 Task: Find connections with filter location Savelugu with filter topic #automotivewith filter profile language Potuguese with filter current company Board International with filter school Government High School - India with filter industry Horticulture with filter service category UX Research with filter keywords title Vice President of Operations
Action: Mouse moved to (152, 231)
Screenshot: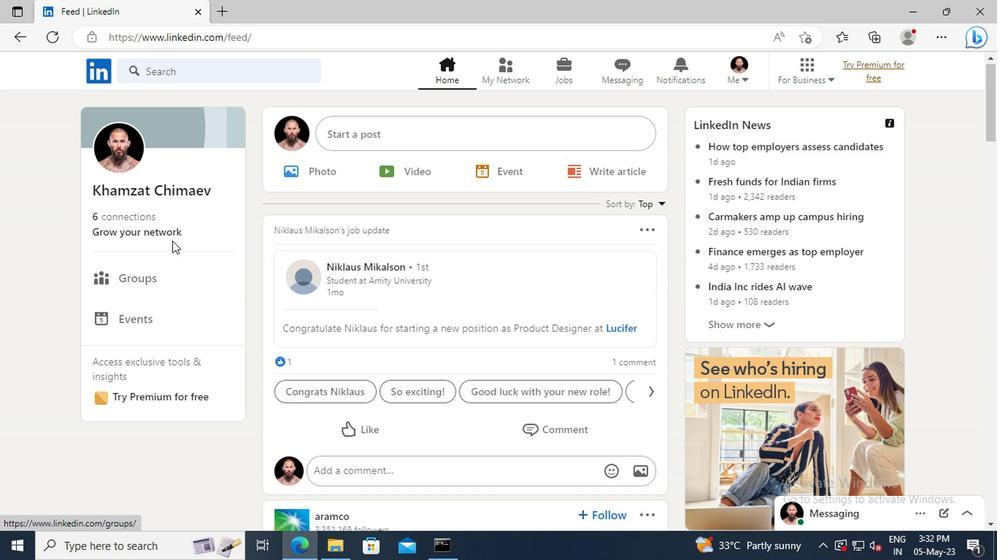 
Action: Mouse pressed left at (152, 231)
Screenshot: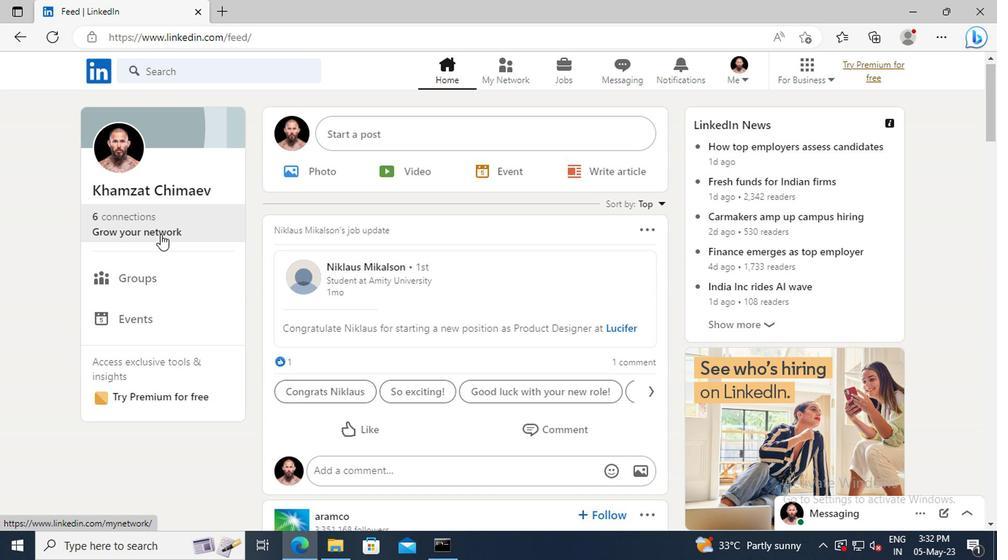 
Action: Mouse moved to (152, 156)
Screenshot: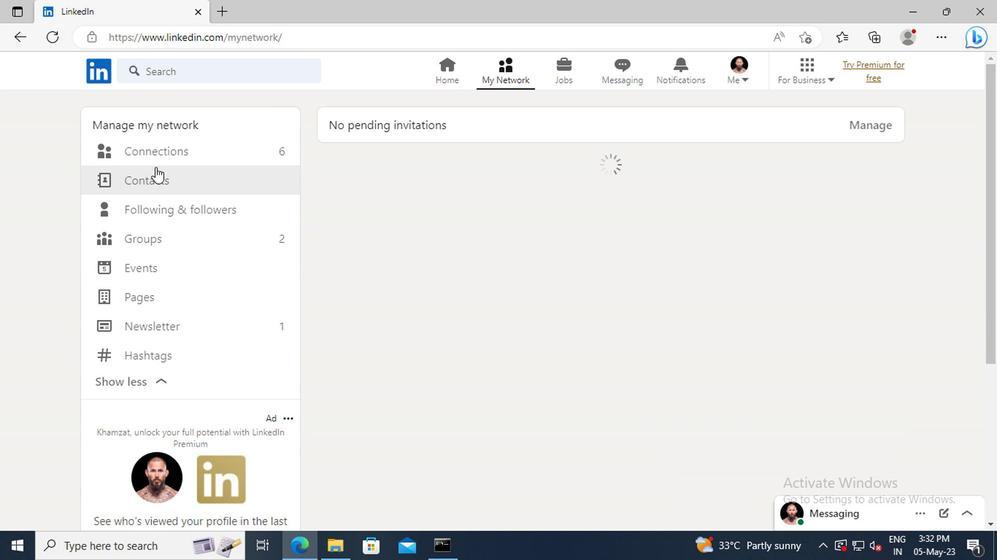 
Action: Mouse pressed left at (152, 156)
Screenshot: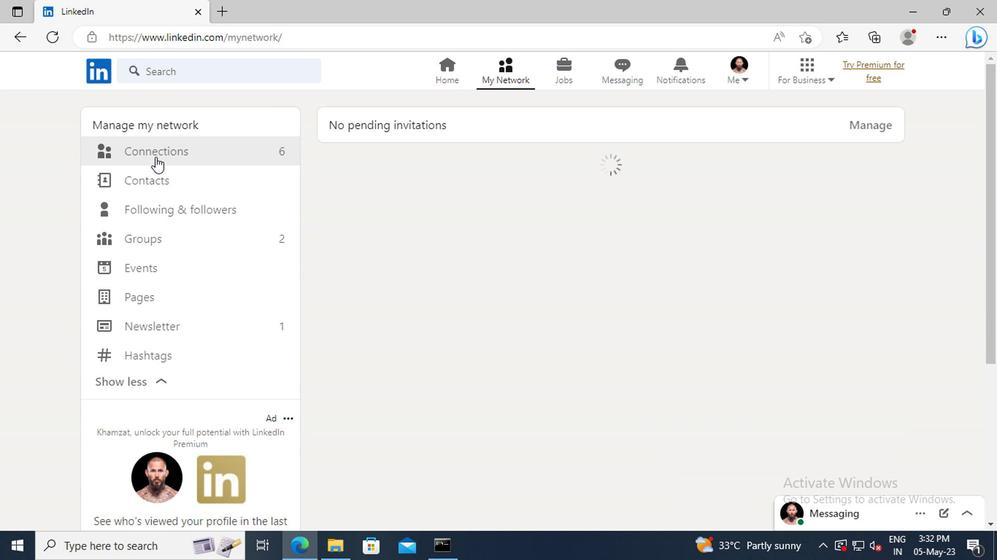 
Action: Mouse moved to (617, 159)
Screenshot: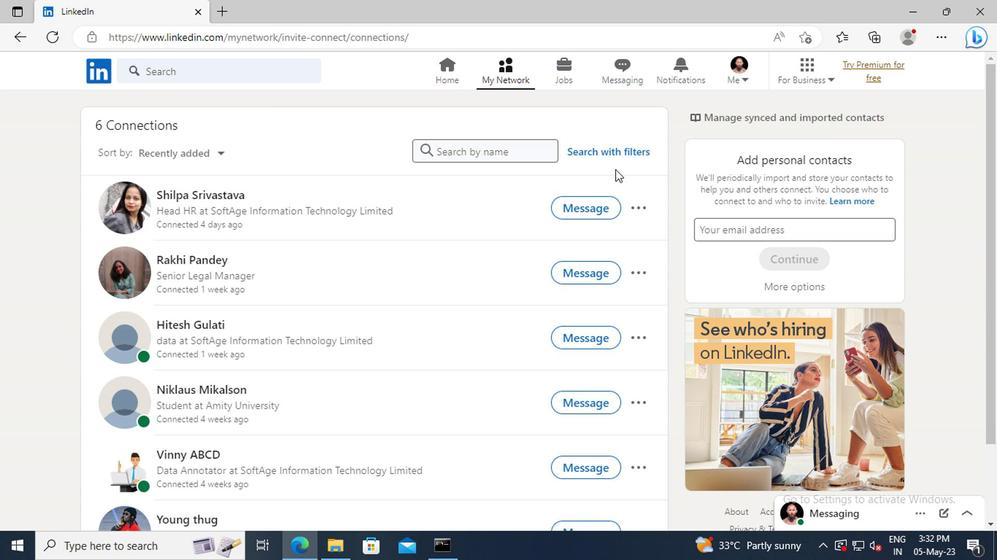 
Action: Mouse pressed left at (617, 159)
Screenshot: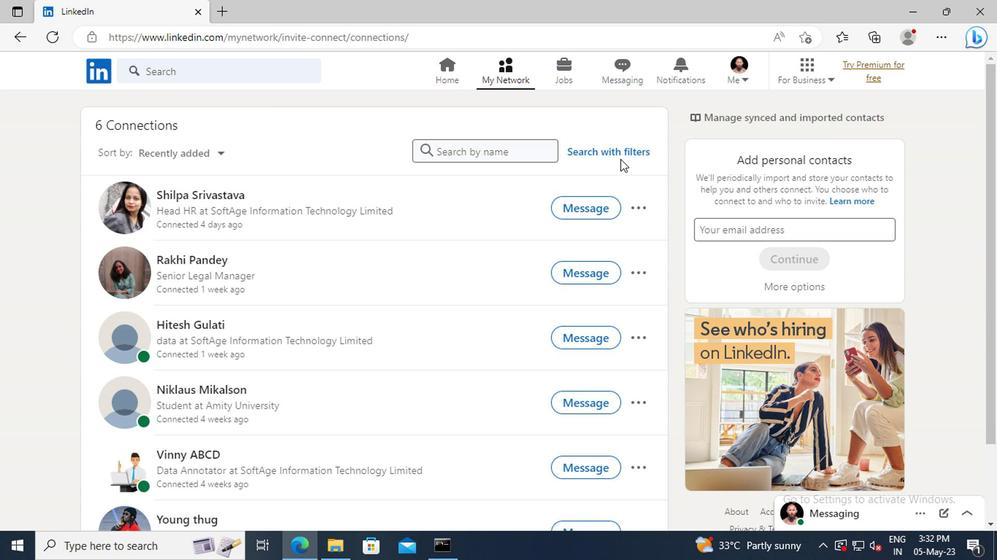 
Action: Mouse moved to (553, 115)
Screenshot: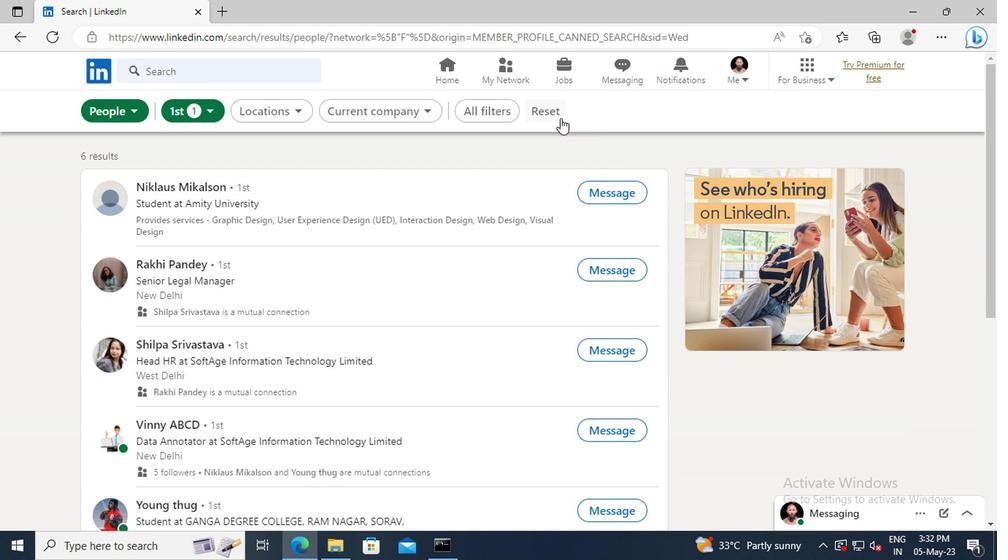 
Action: Mouse pressed left at (553, 115)
Screenshot: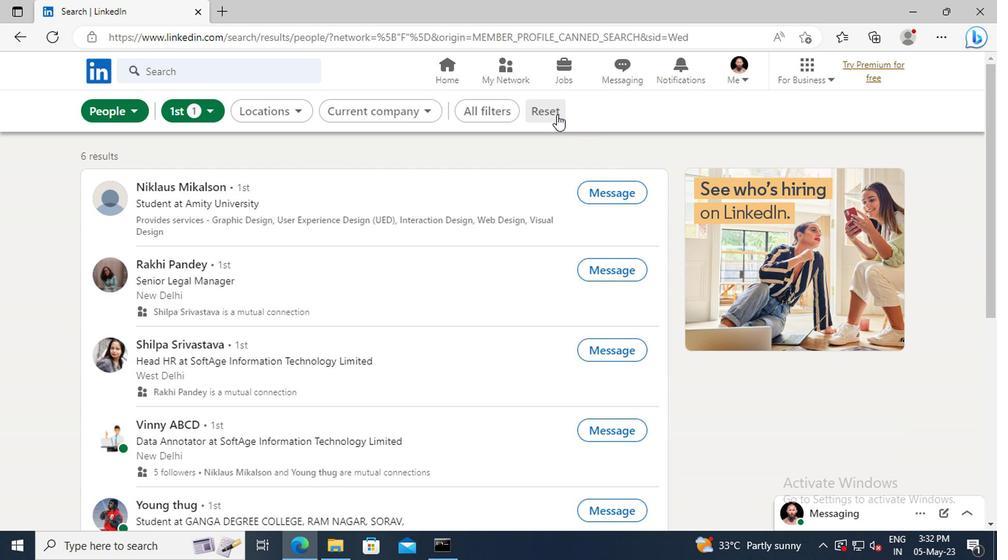 
Action: Mouse moved to (526, 115)
Screenshot: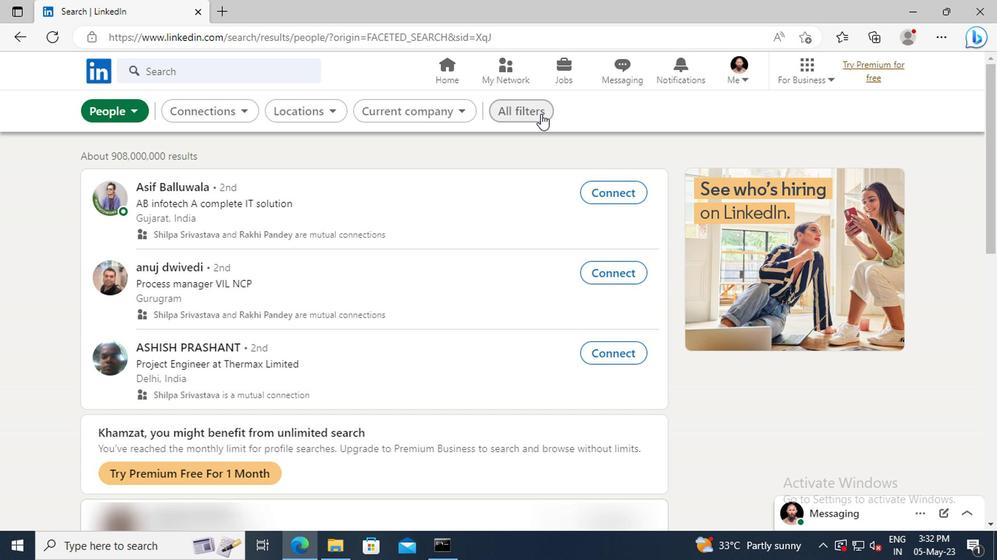 
Action: Mouse pressed left at (526, 115)
Screenshot: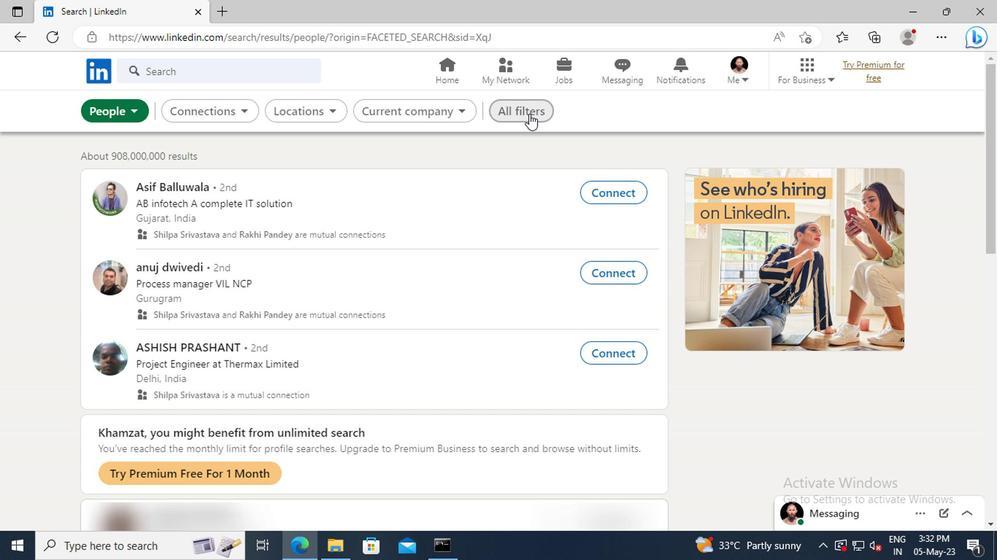 
Action: Mouse moved to (814, 271)
Screenshot: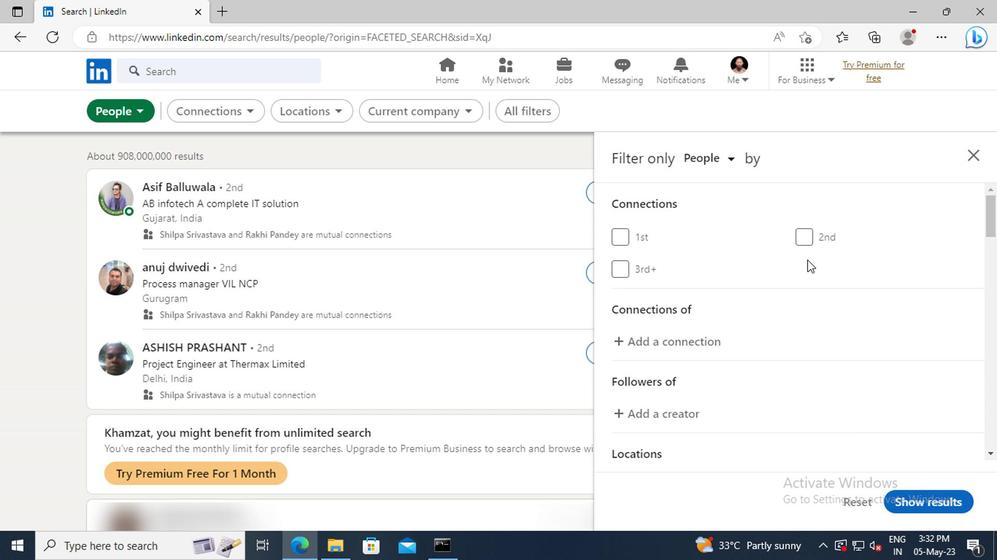 
Action: Mouse scrolled (814, 270) with delta (0, 0)
Screenshot: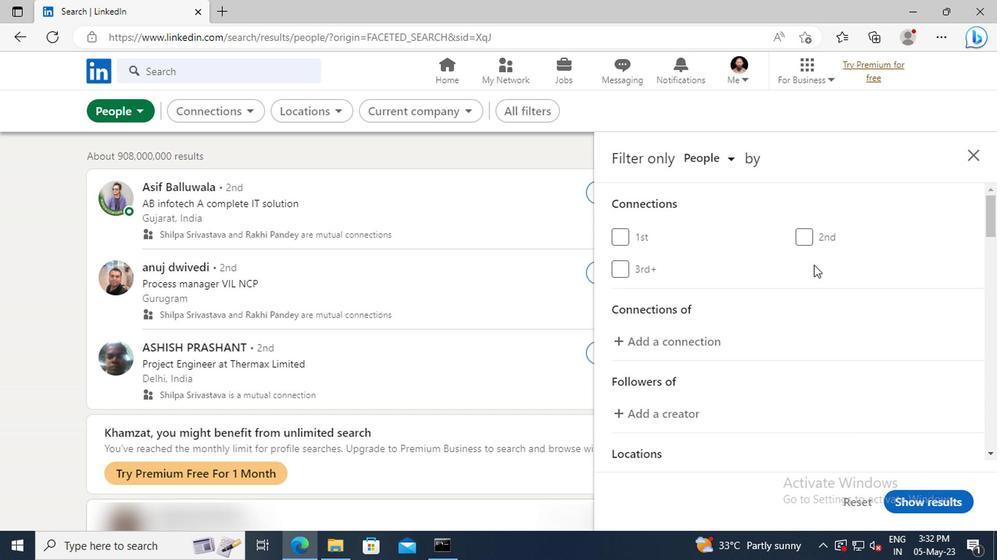 
Action: Mouse scrolled (814, 270) with delta (0, 0)
Screenshot: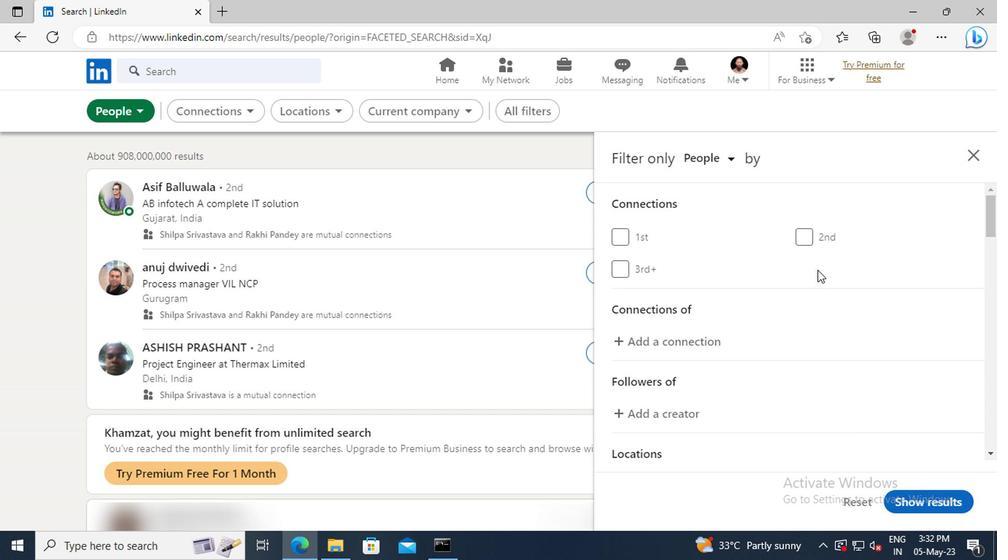 
Action: Mouse scrolled (814, 270) with delta (0, 0)
Screenshot: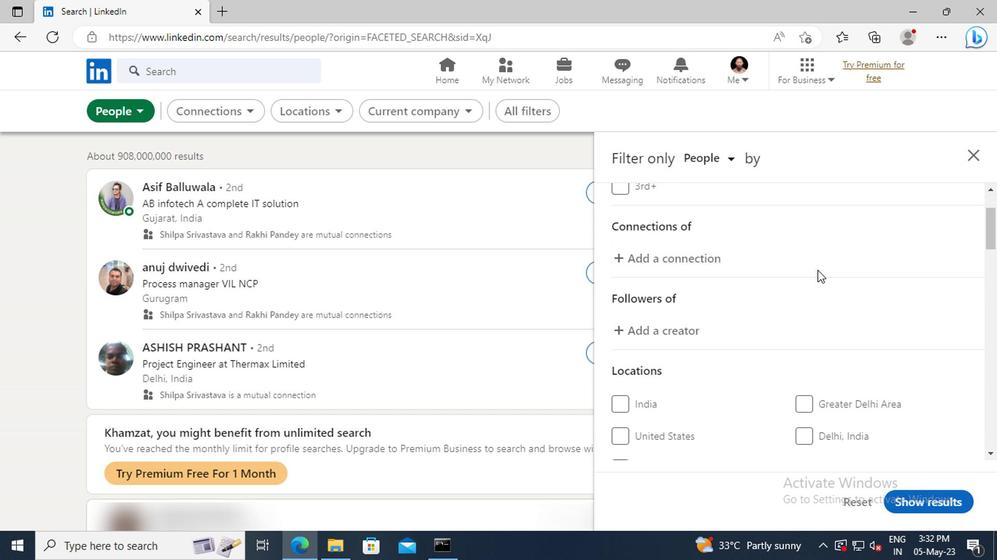 
Action: Mouse scrolled (814, 270) with delta (0, 0)
Screenshot: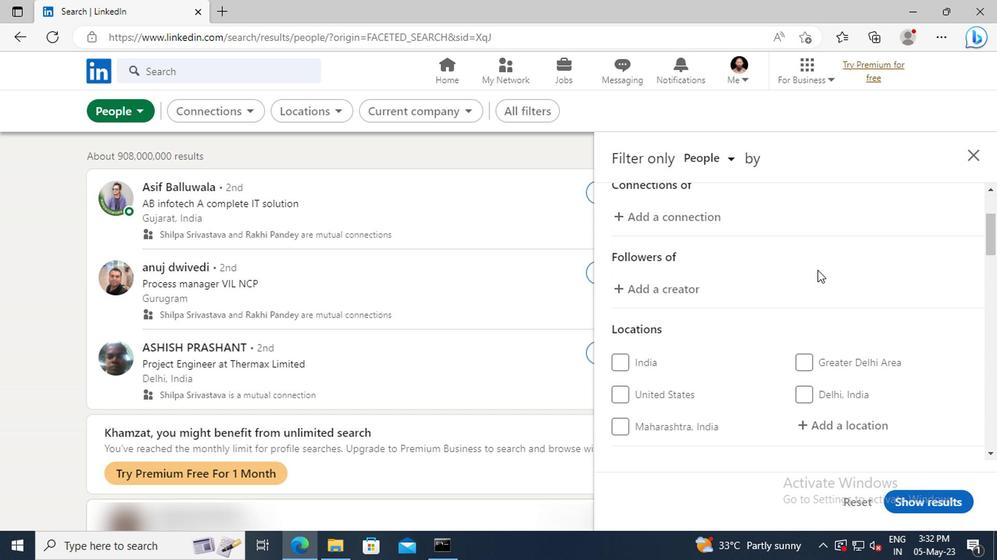 
Action: Mouse scrolled (814, 270) with delta (0, 0)
Screenshot: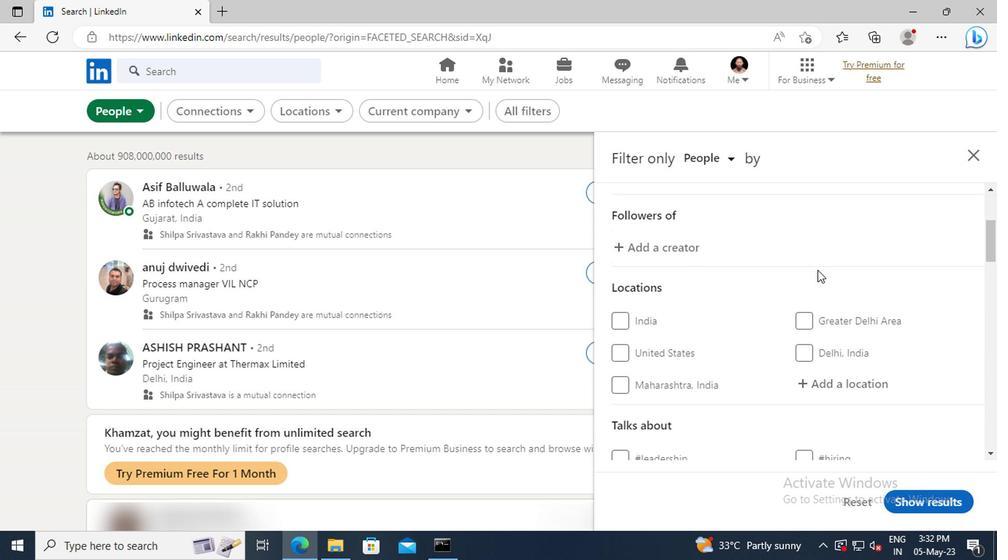
Action: Mouse scrolled (814, 270) with delta (0, 0)
Screenshot: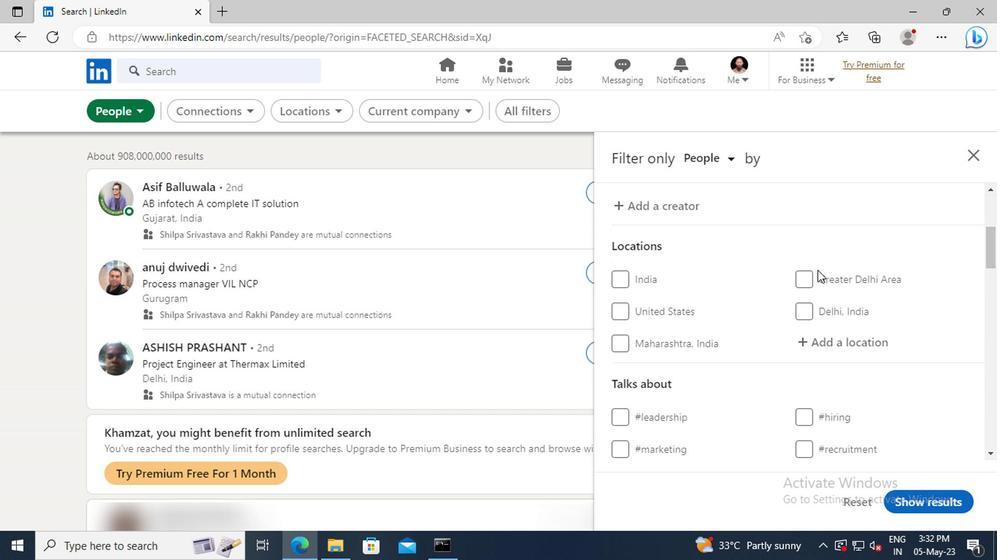 
Action: Mouse moved to (815, 298)
Screenshot: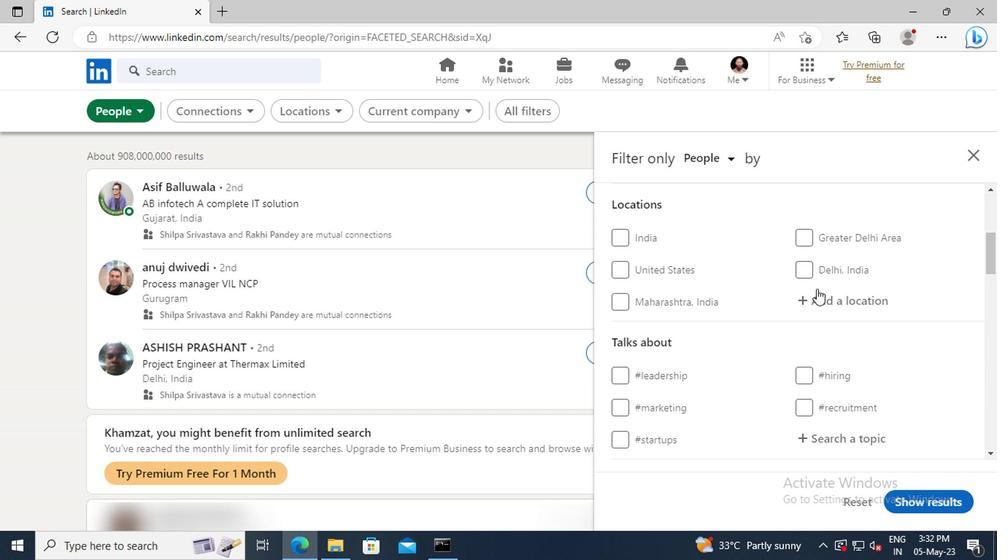 
Action: Mouse pressed left at (815, 298)
Screenshot: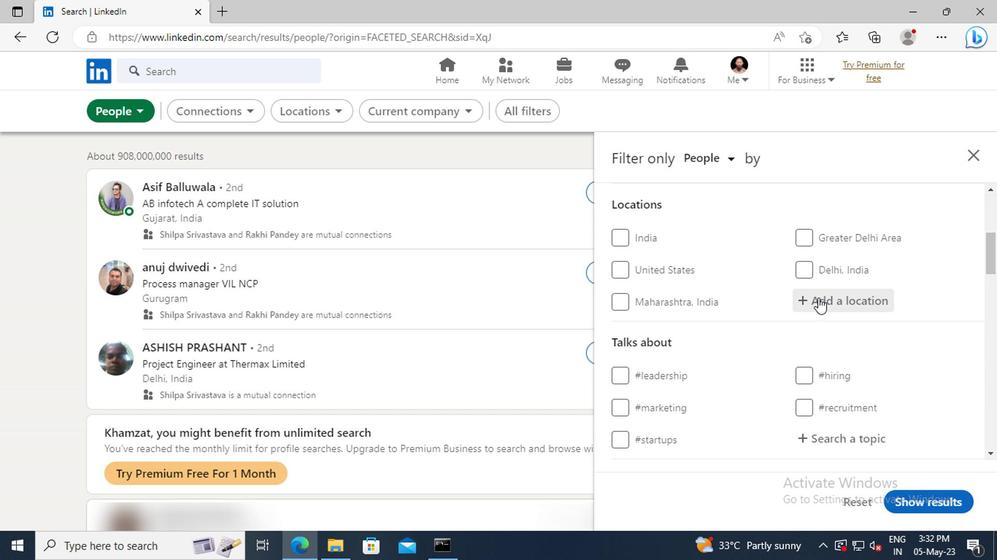 
Action: Key pressed <Key.shift>SAVELUGU<Key.enter>
Screenshot: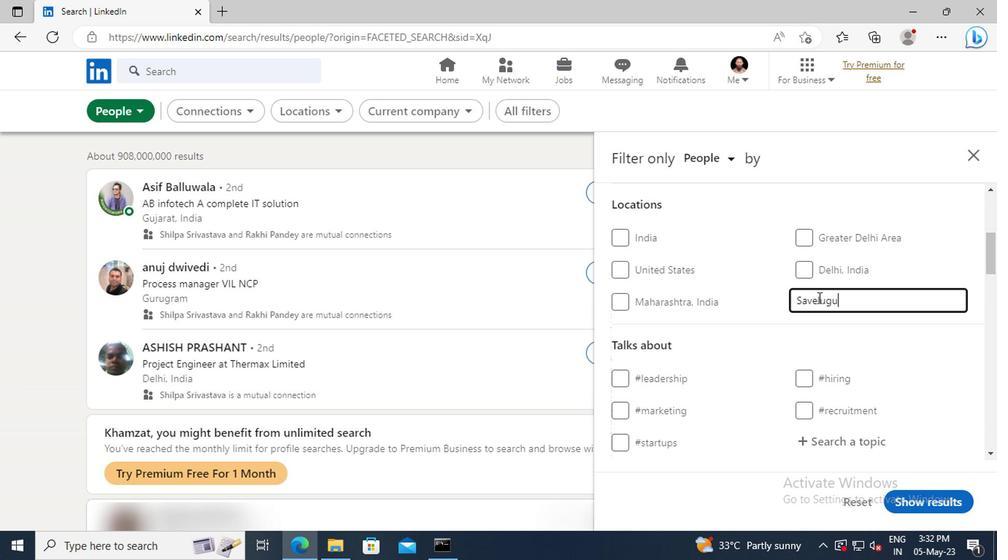 
Action: Mouse scrolled (815, 298) with delta (0, 0)
Screenshot: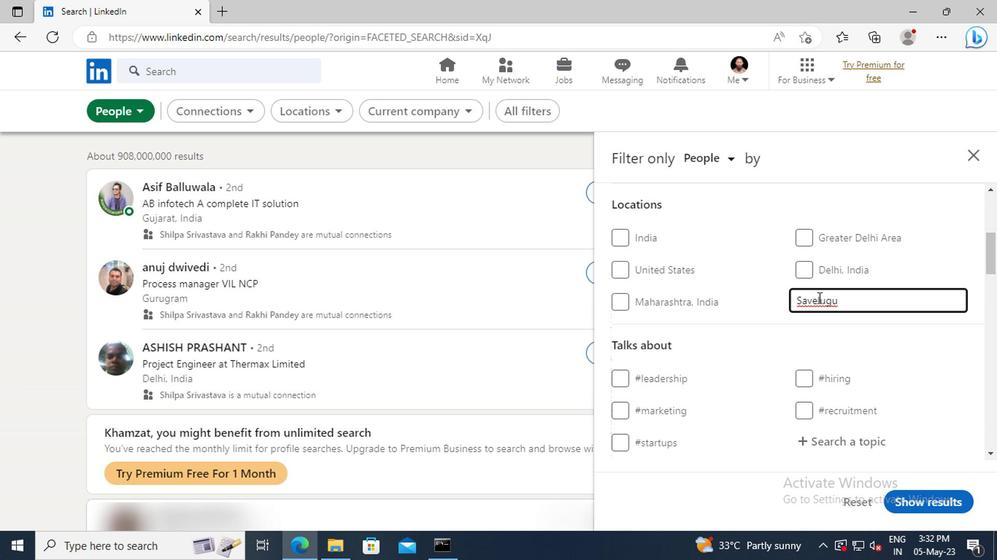 
Action: Mouse scrolled (815, 298) with delta (0, 0)
Screenshot: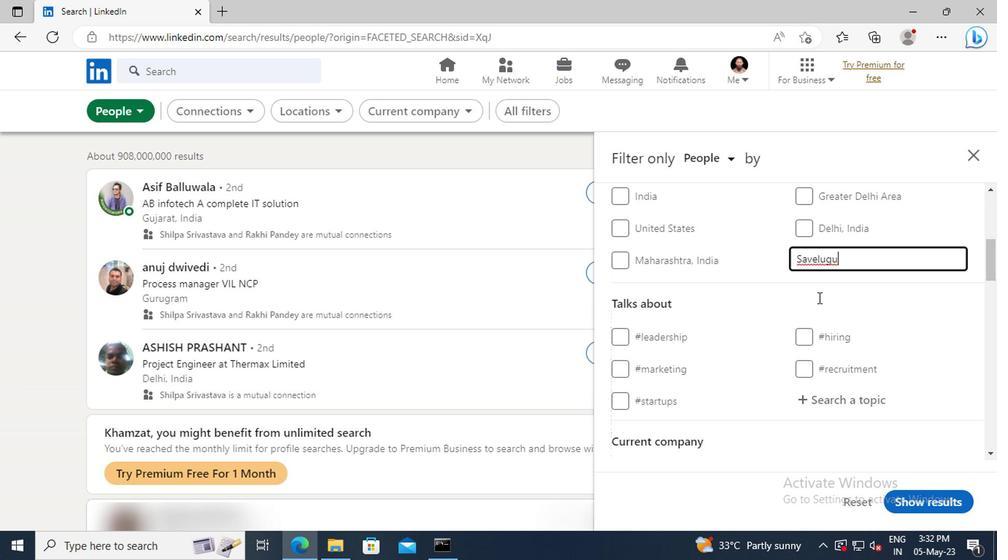 
Action: Mouse scrolled (815, 298) with delta (0, 0)
Screenshot: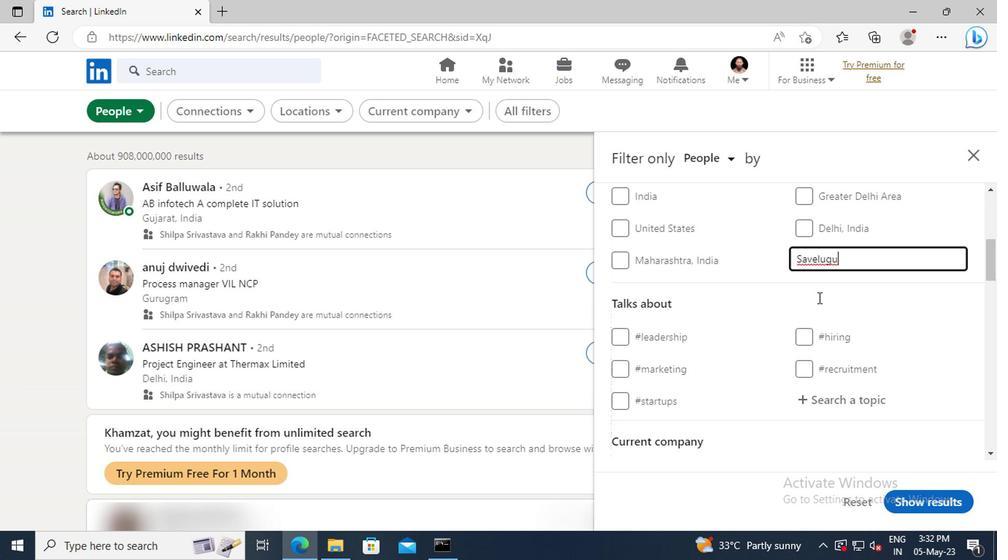 
Action: Mouse moved to (824, 314)
Screenshot: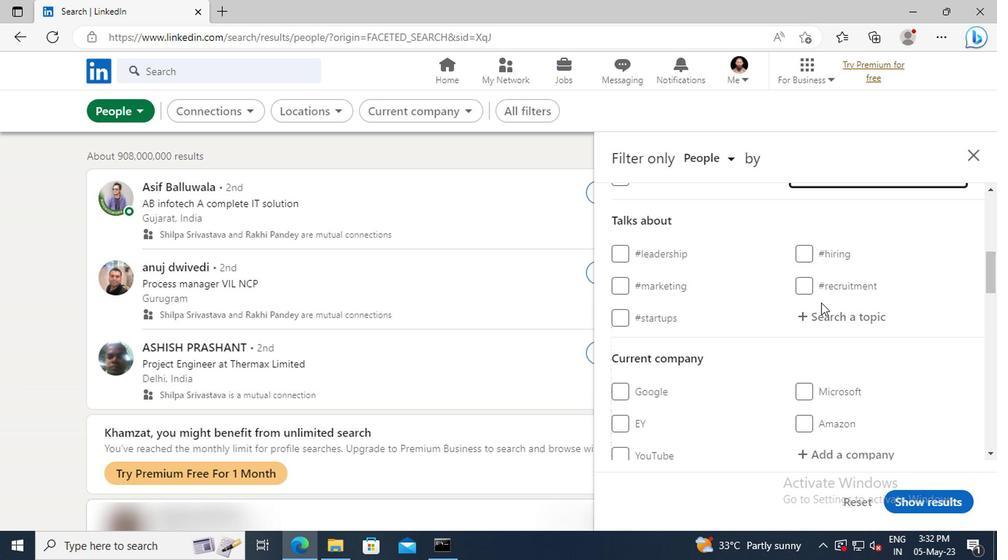 
Action: Mouse pressed left at (824, 314)
Screenshot: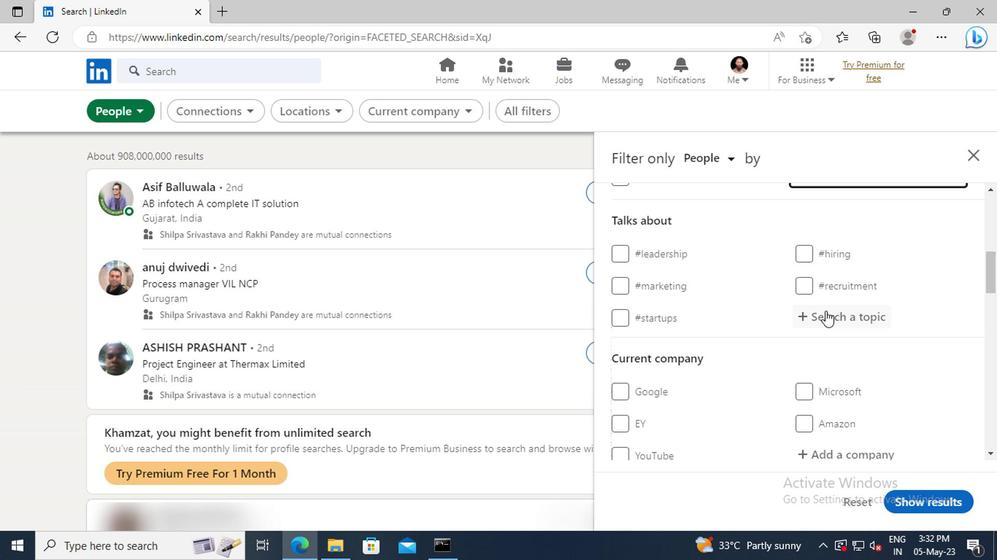 
Action: Key pressed AUTOMOT
Screenshot: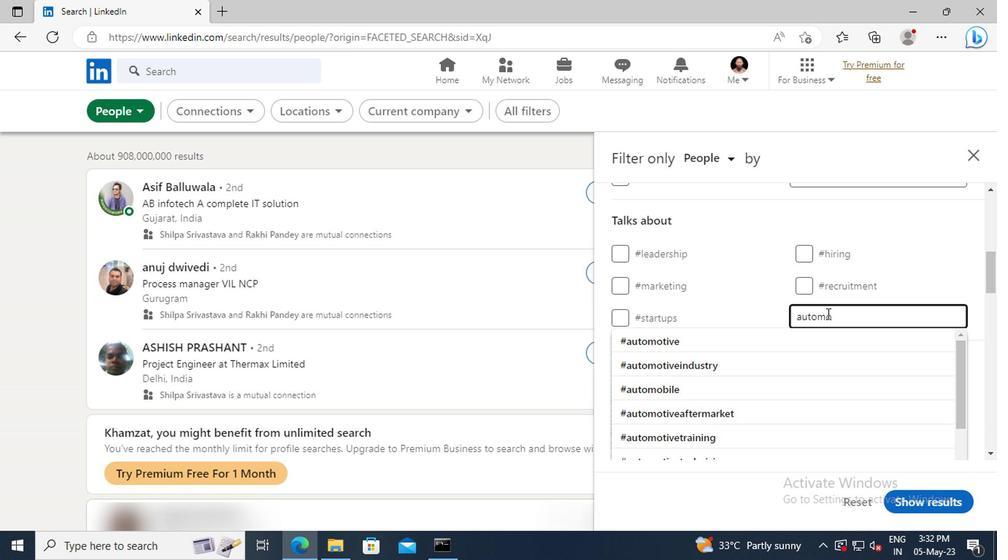 
Action: Mouse moved to (824, 339)
Screenshot: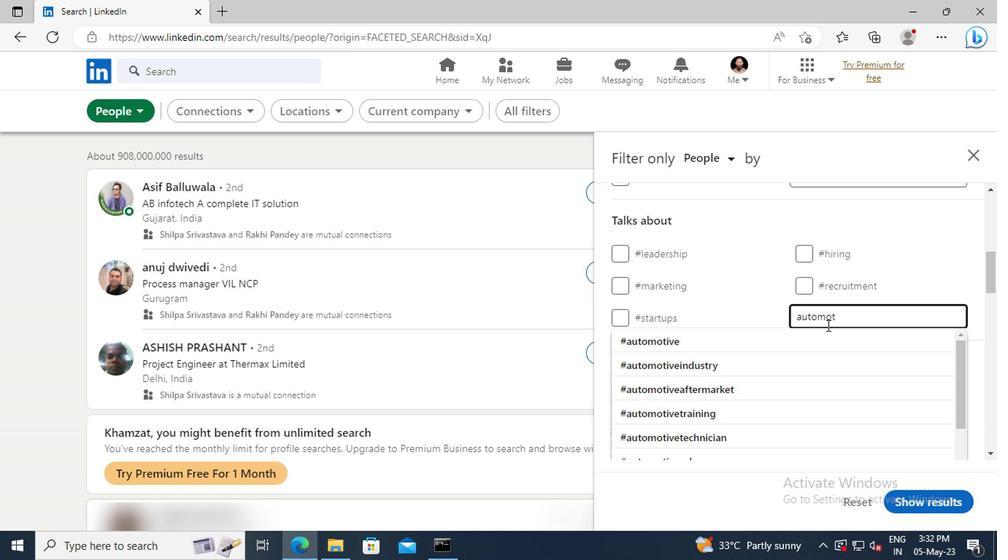 
Action: Mouse pressed left at (824, 339)
Screenshot: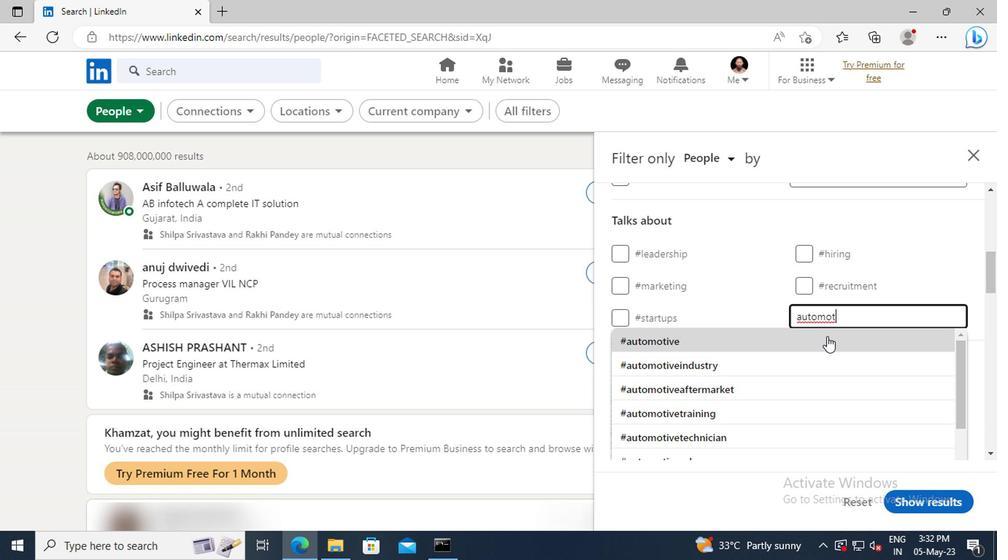 
Action: Mouse scrolled (824, 338) with delta (0, -1)
Screenshot: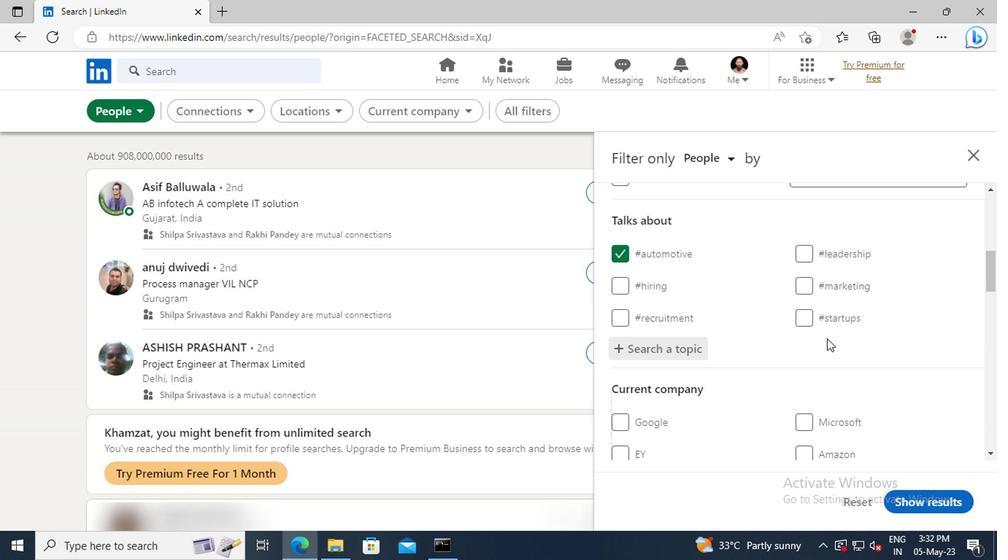 
Action: Mouse scrolled (824, 338) with delta (0, -1)
Screenshot: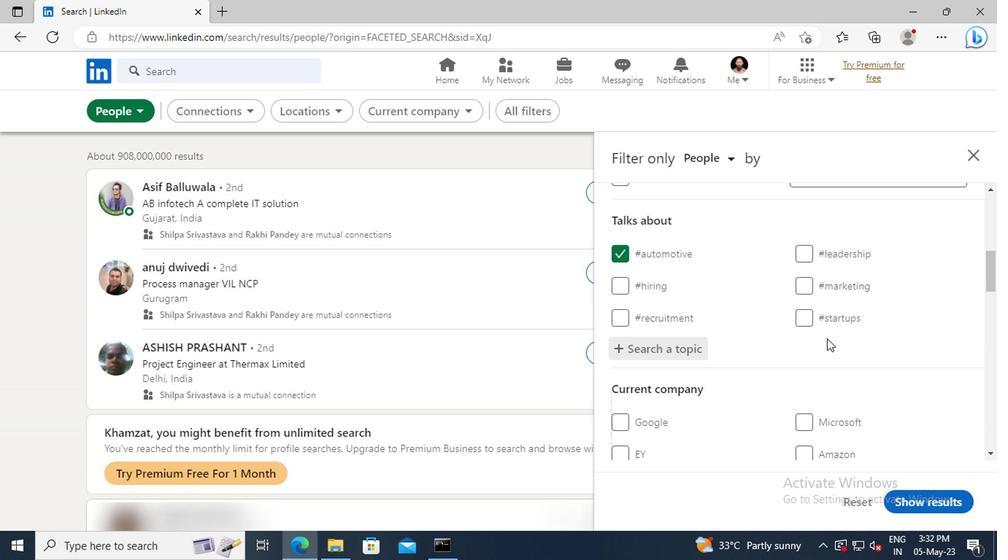 
Action: Mouse scrolled (824, 338) with delta (0, -1)
Screenshot: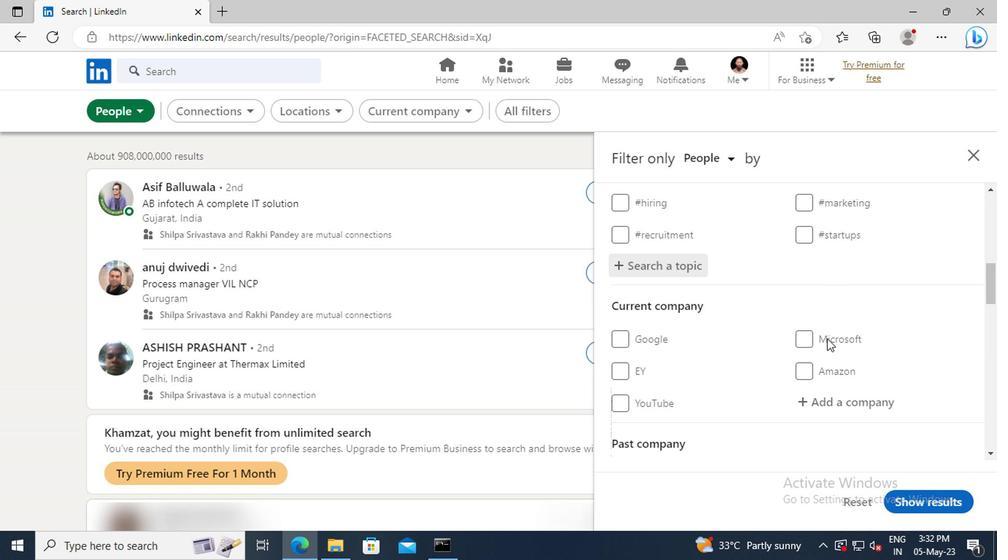 
Action: Mouse scrolled (824, 338) with delta (0, -1)
Screenshot: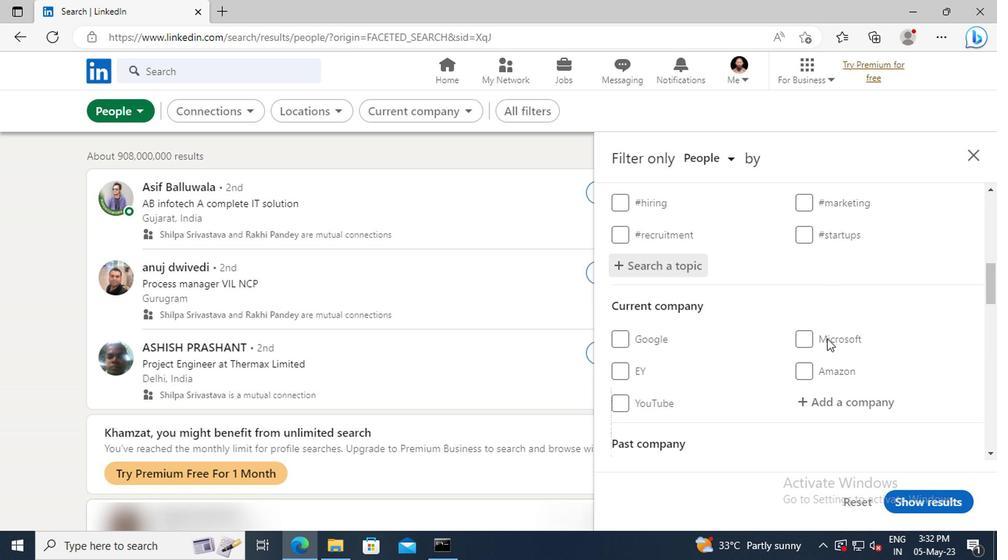 
Action: Mouse scrolled (824, 338) with delta (0, -1)
Screenshot: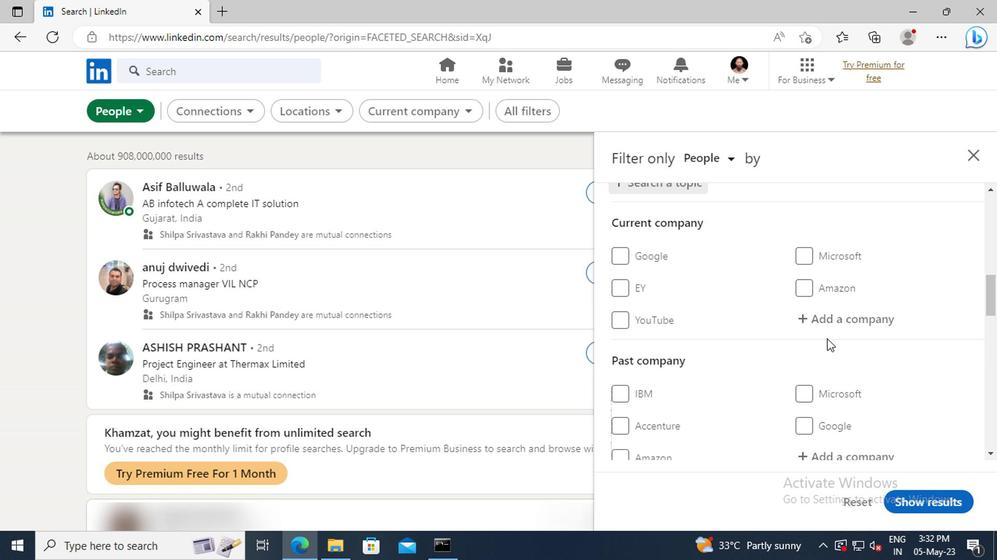 
Action: Mouse scrolled (824, 338) with delta (0, -1)
Screenshot: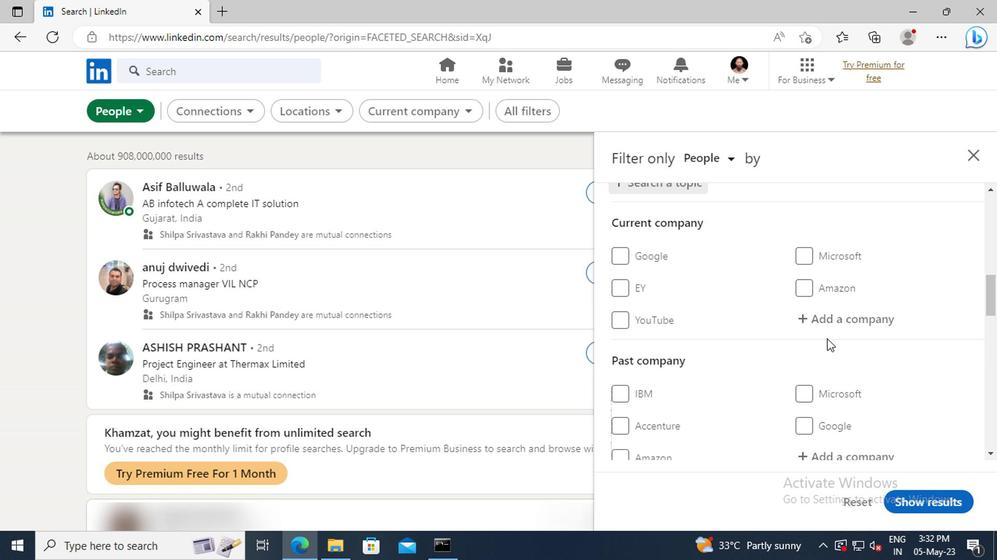 
Action: Mouse scrolled (824, 338) with delta (0, -1)
Screenshot: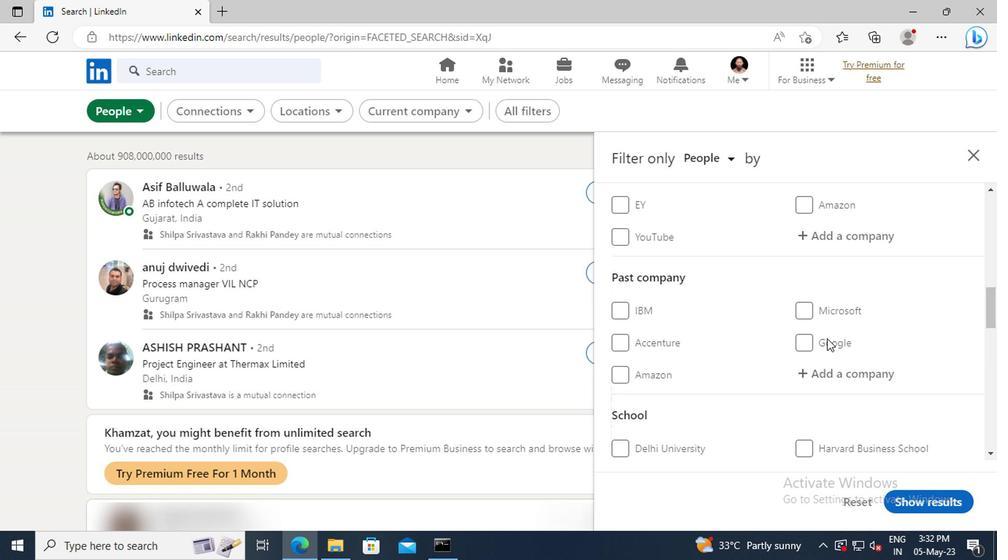 
Action: Mouse scrolled (824, 338) with delta (0, -1)
Screenshot: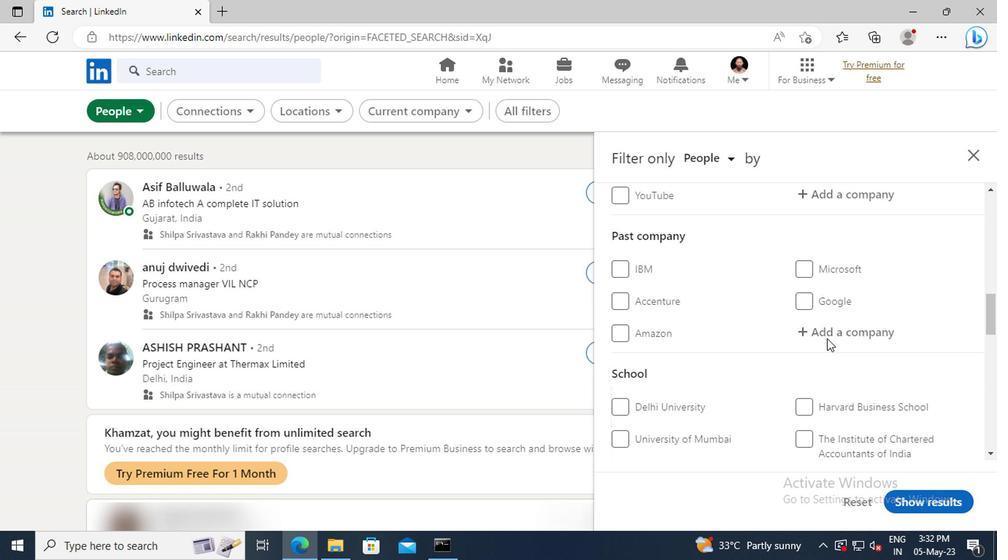 
Action: Mouse scrolled (824, 338) with delta (0, -1)
Screenshot: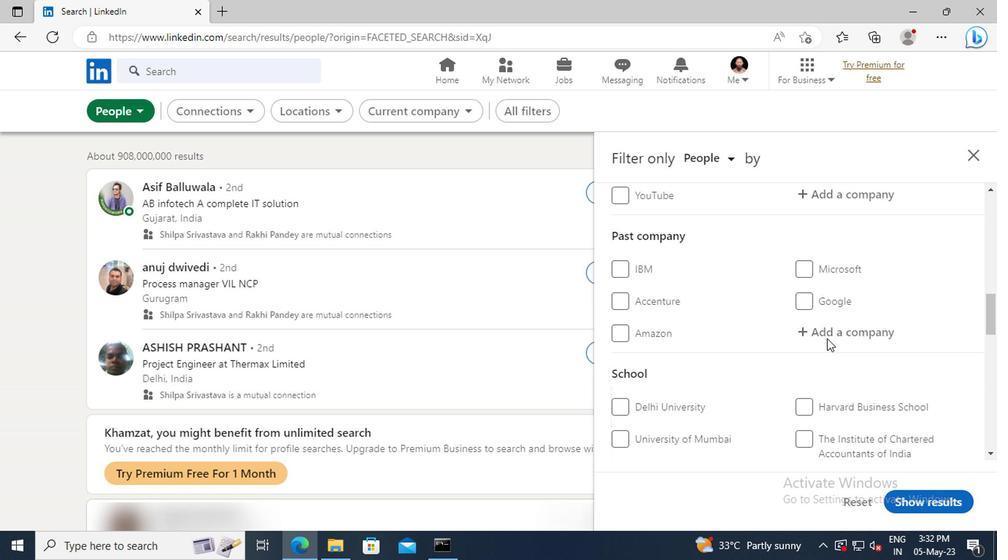 
Action: Mouse scrolled (824, 338) with delta (0, -1)
Screenshot: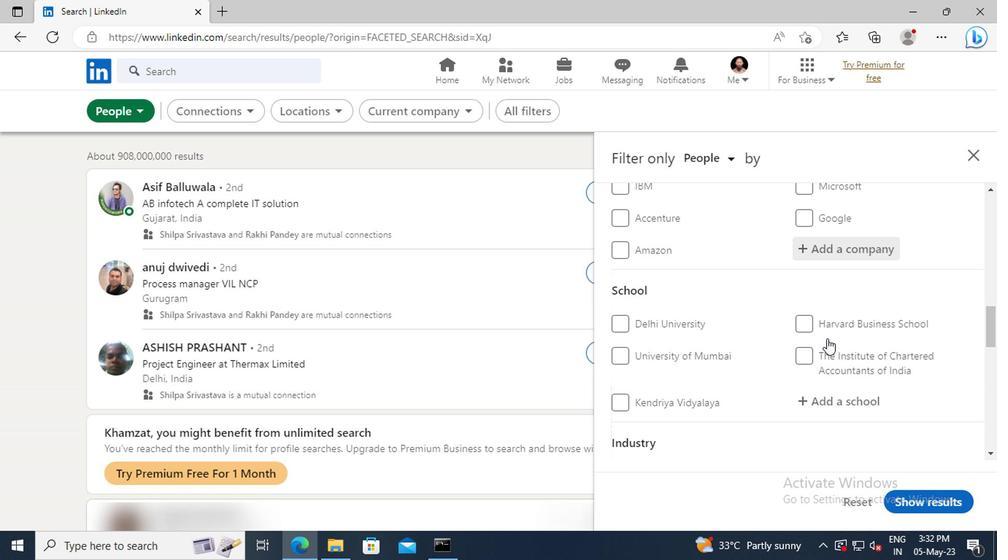 
Action: Mouse scrolled (824, 338) with delta (0, -1)
Screenshot: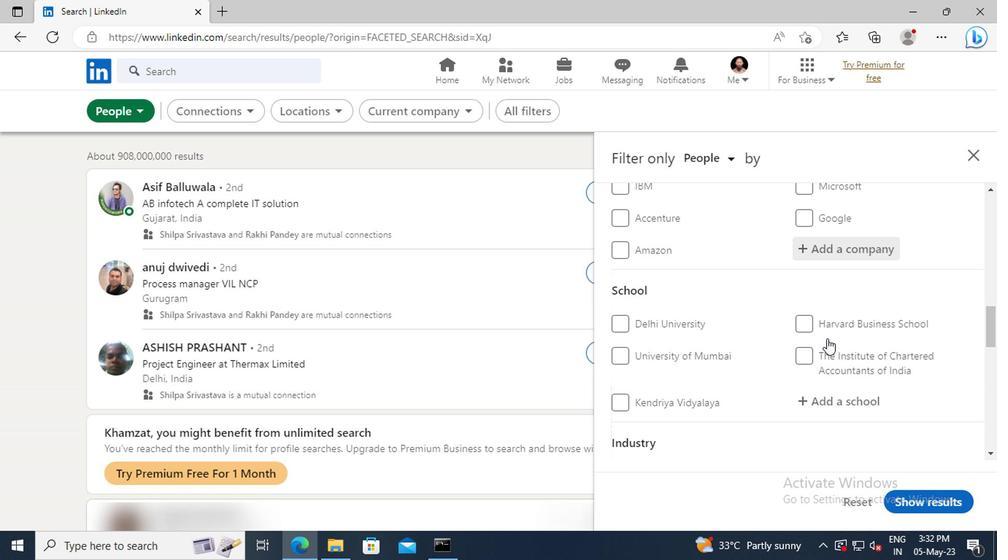 
Action: Mouse scrolled (824, 338) with delta (0, -1)
Screenshot: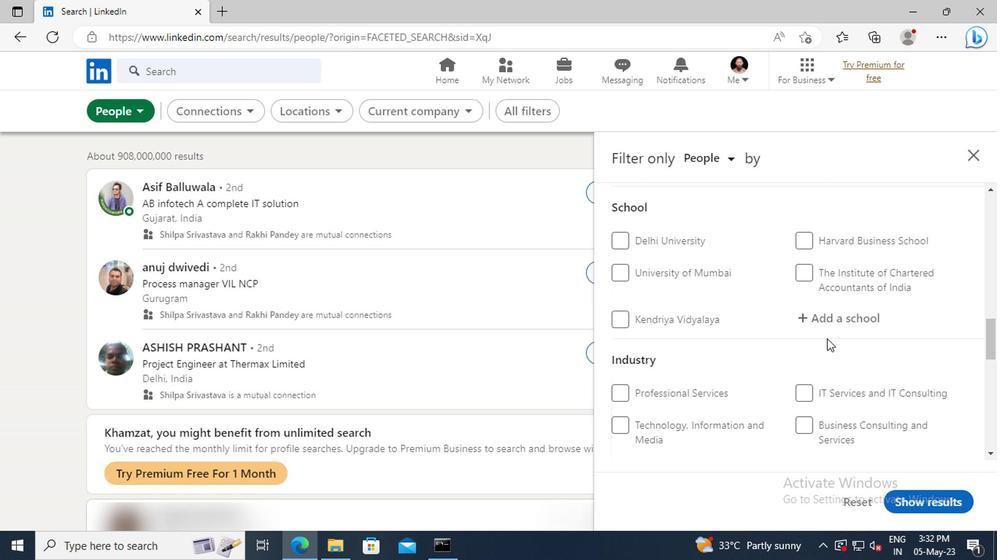 
Action: Mouse scrolled (824, 338) with delta (0, -1)
Screenshot: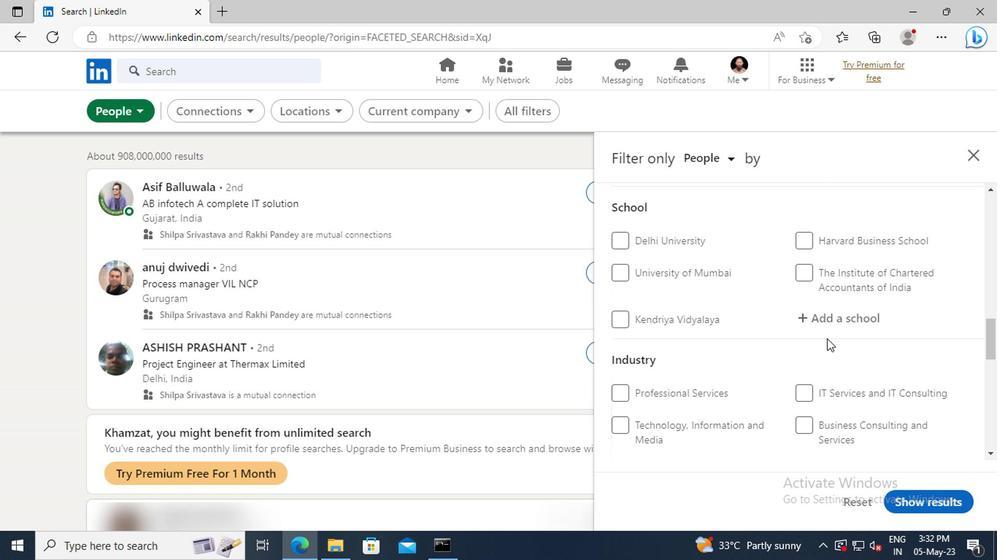 
Action: Mouse scrolled (824, 338) with delta (0, -1)
Screenshot: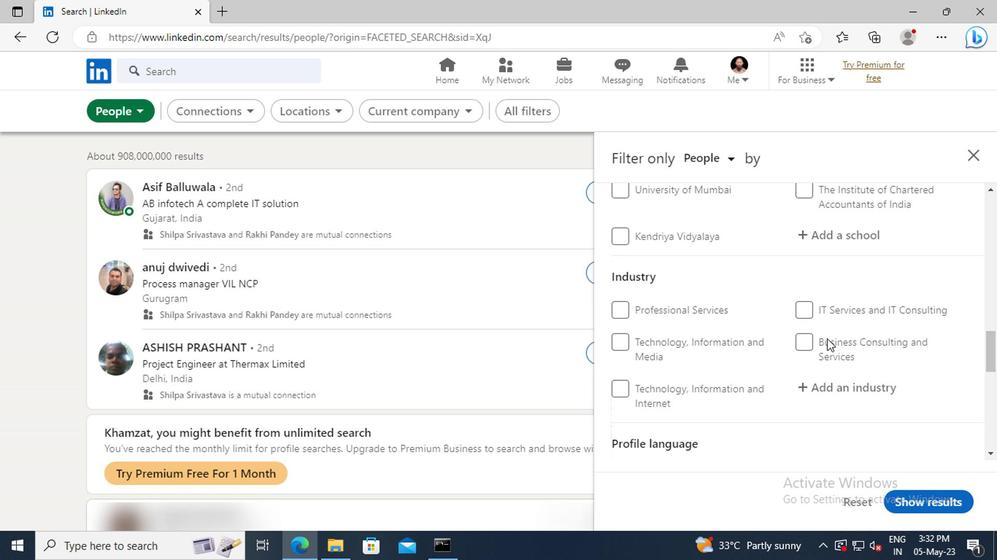 
Action: Mouse scrolled (824, 338) with delta (0, -1)
Screenshot: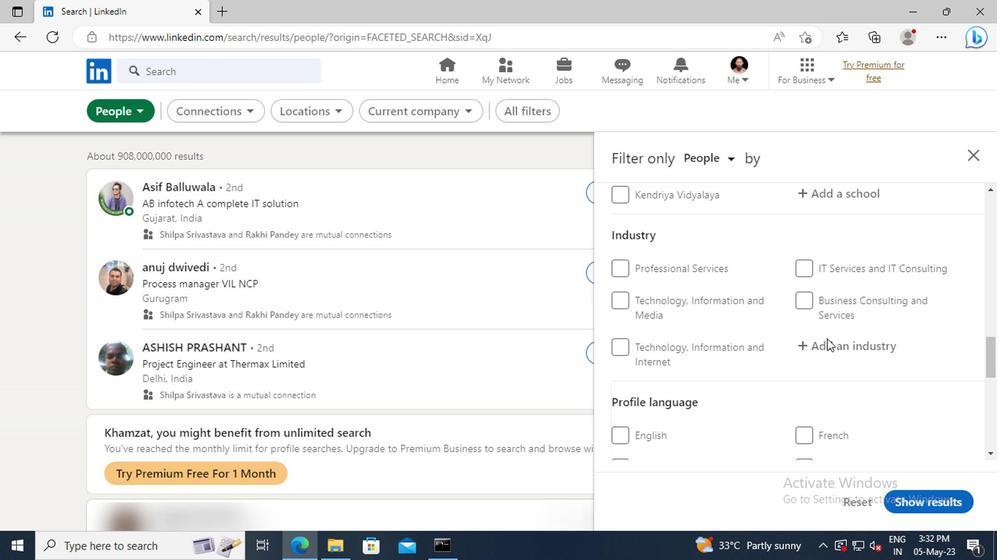 
Action: Mouse scrolled (824, 338) with delta (0, -1)
Screenshot: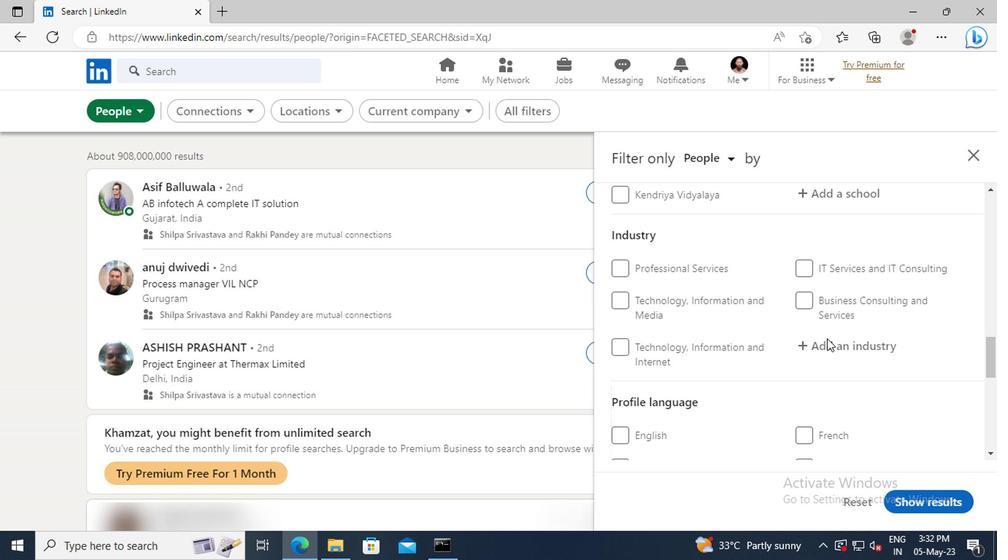 
Action: Mouse moved to (800, 383)
Screenshot: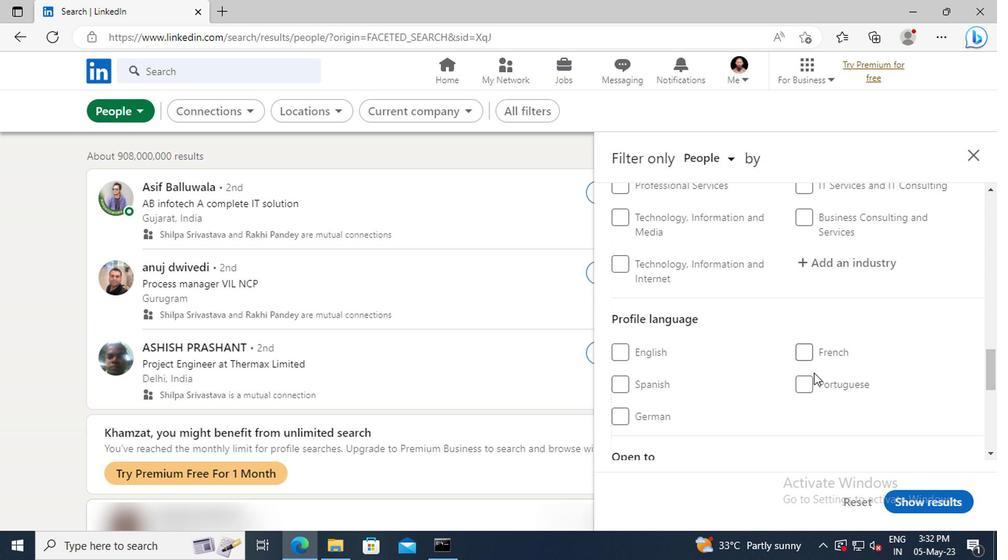 
Action: Mouse pressed left at (800, 383)
Screenshot: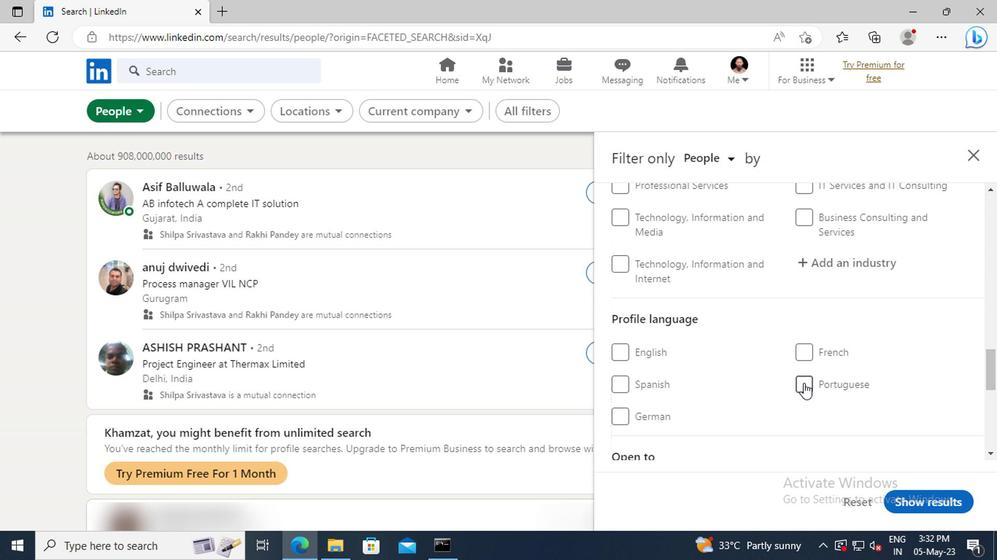 
Action: Mouse moved to (835, 349)
Screenshot: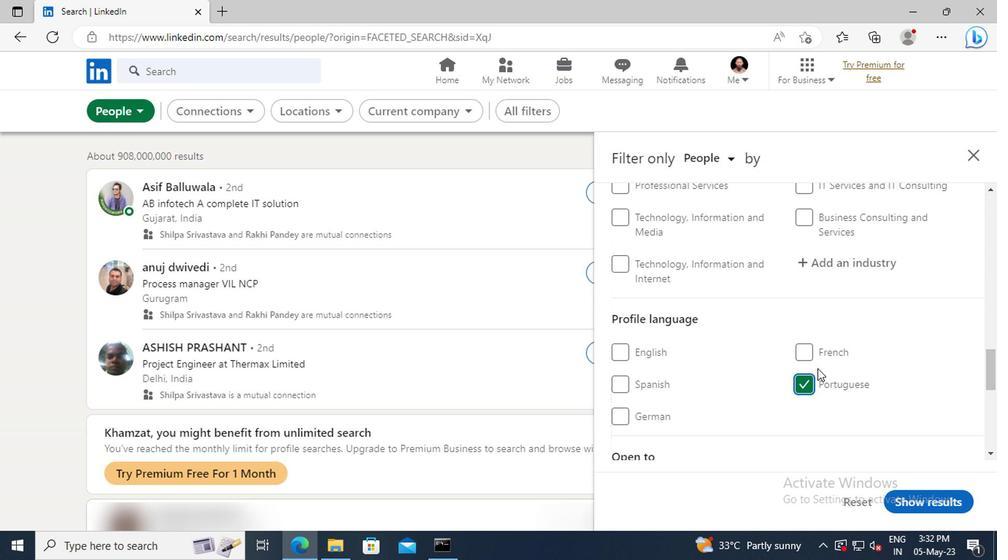 
Action: Mouse scrolled (835, 349) with delta (0, 0)
Screenshot: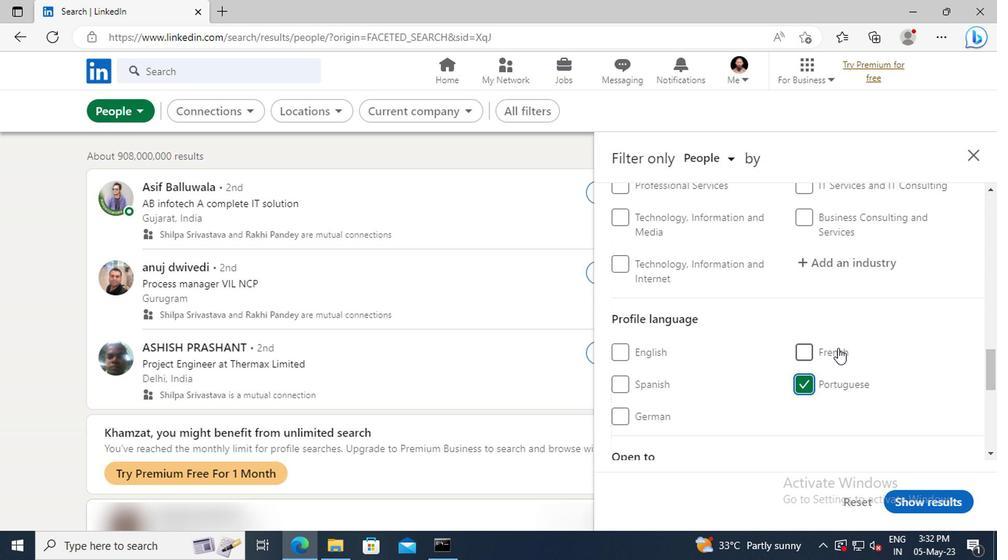 
Action: Mouse scrolled (835, 349) with delta (0, 0)
Screenshot: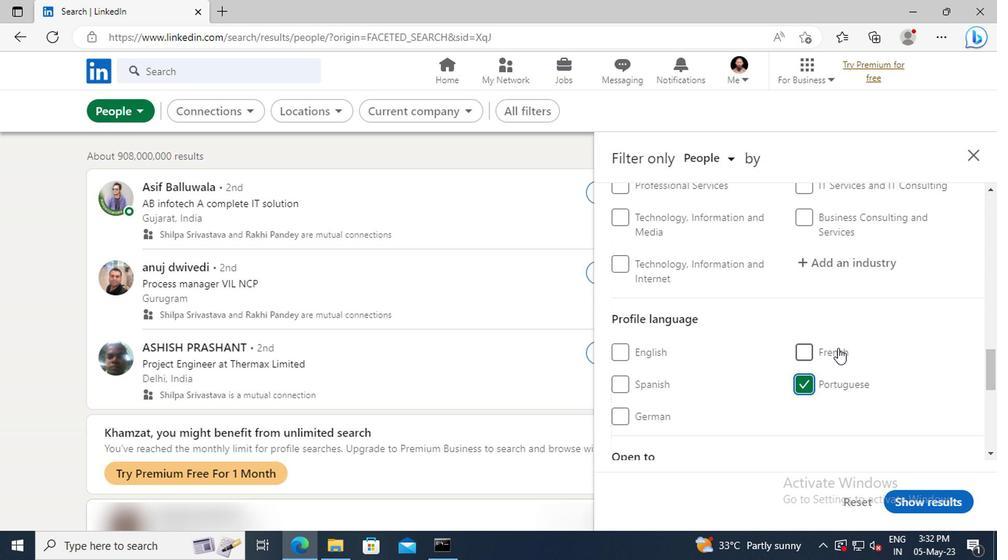 
Action: Mouse scrolled (835, 349) with delta (0, 0)
Screenshot: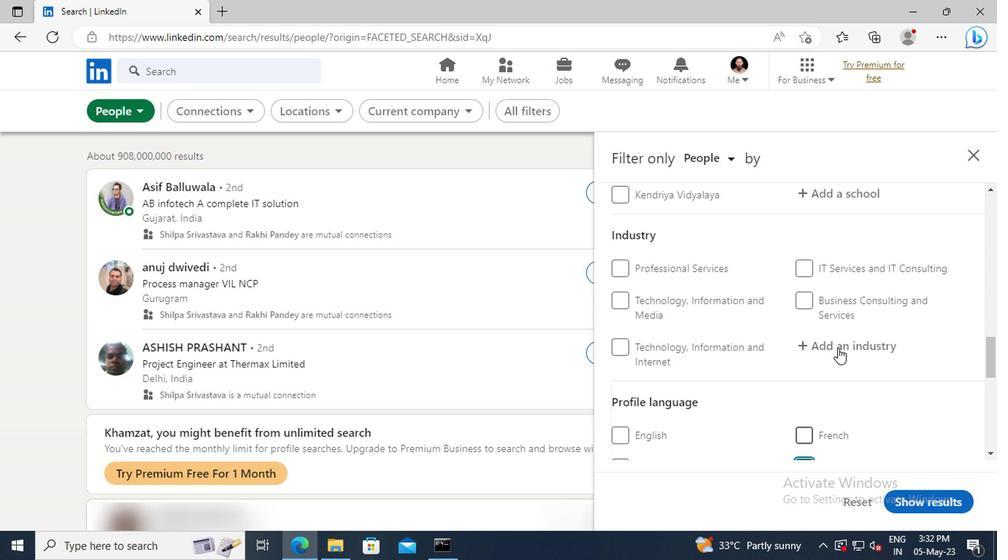 
Action: Mouse scrolled (835, 349) with delta (0, 0)
Screenshot: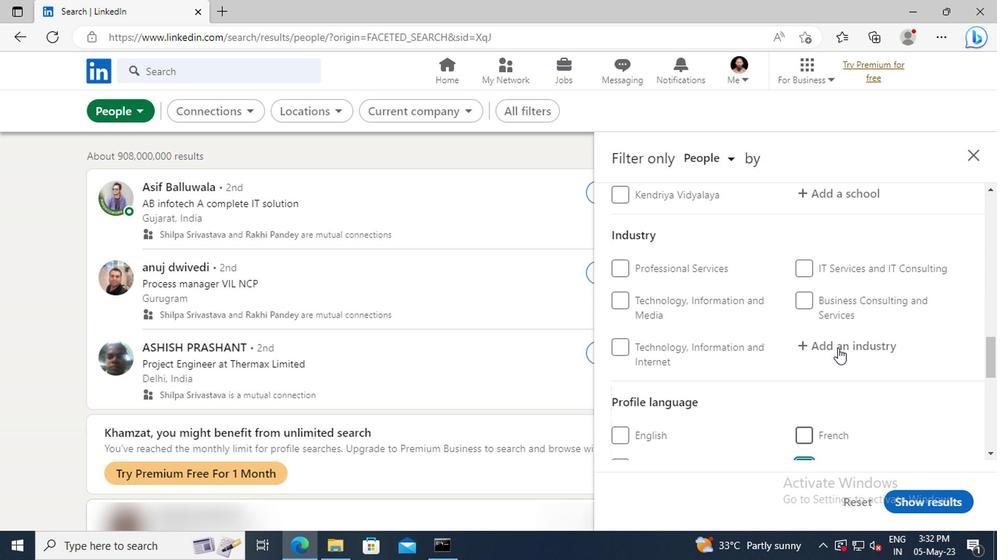 
Action: Mouse scrolled (835, 349) with delta (0, 0)
Screenshot: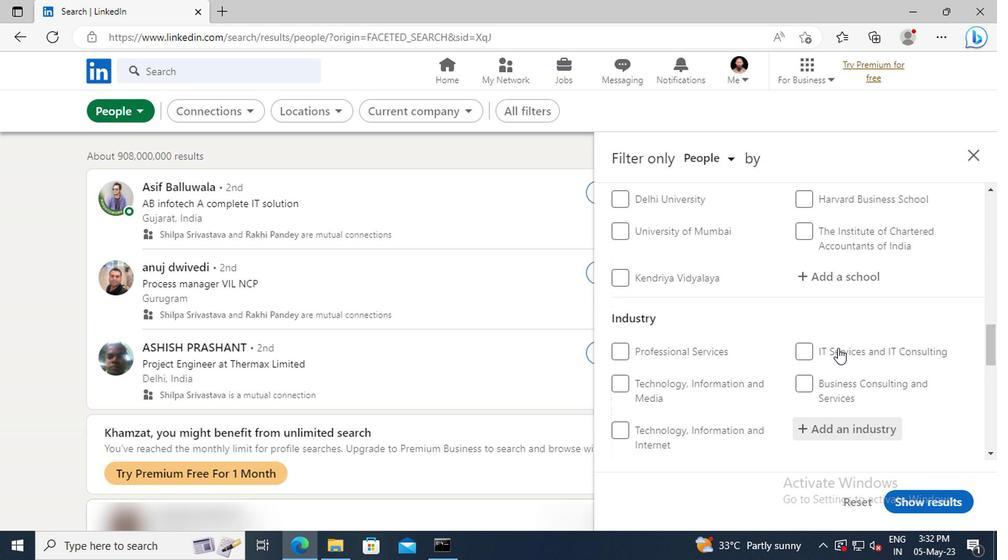 
Action: Mouse scrolled (835, 349) with delta (0, 0)
Screenshot: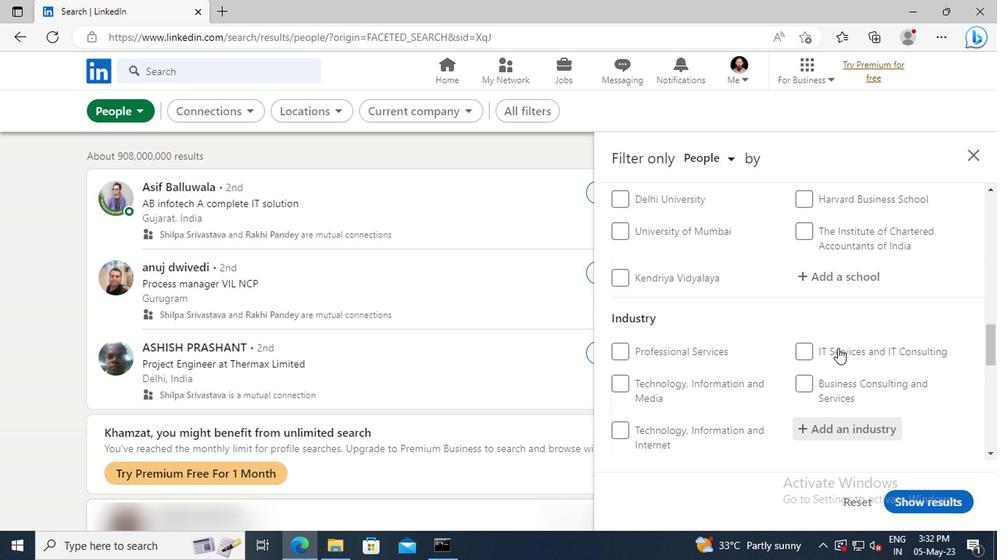 
Action: Mouse scrolled (835, 349) with delta (0, 0)
Screenshot: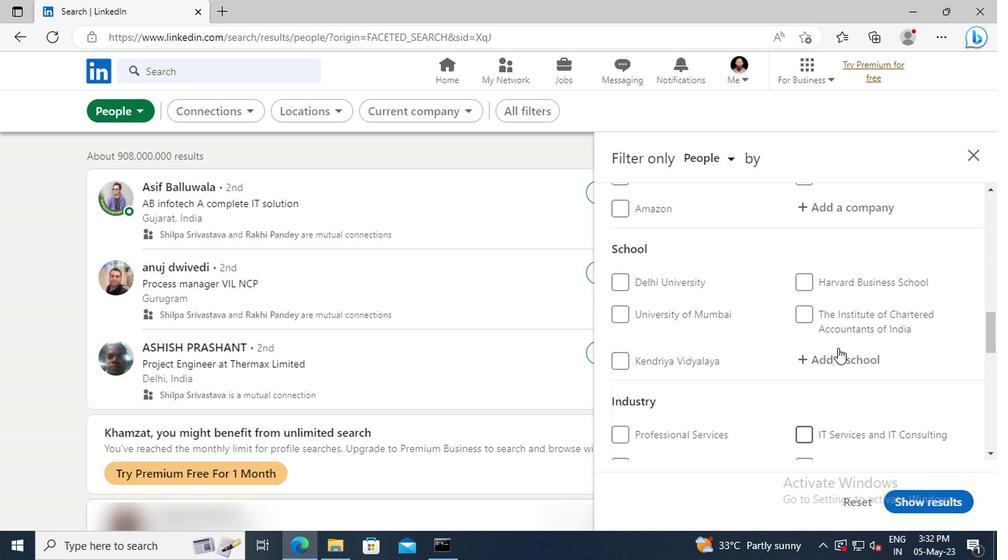 
Action: Mouse scrolled (835, 349) with delta (0, 0)
Screenshot: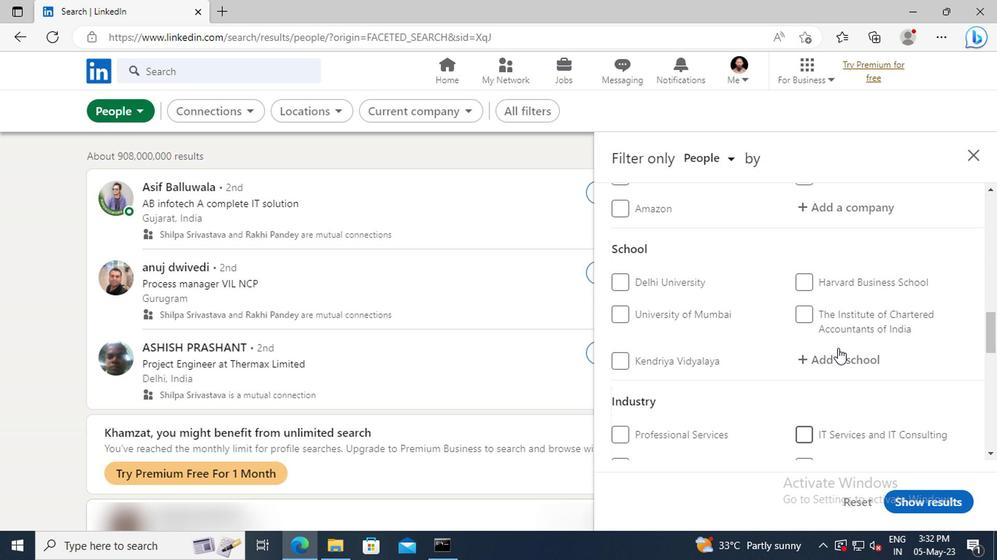 
Action: Mouse scrolled (835, 349) with delta (0, 0)
Screenshot: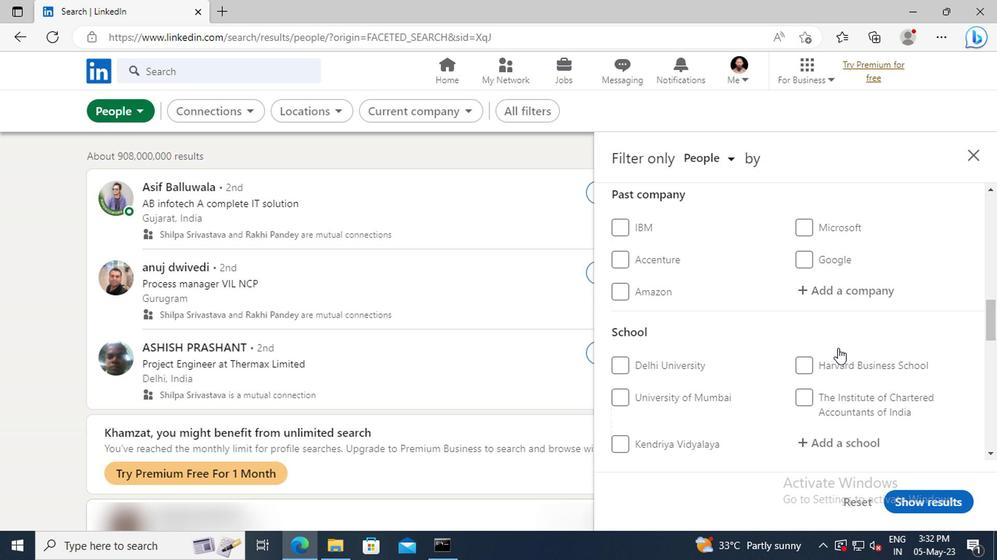 
Action: Mouse scrolled (835, 349) with delta (0, 0)
Screenshot: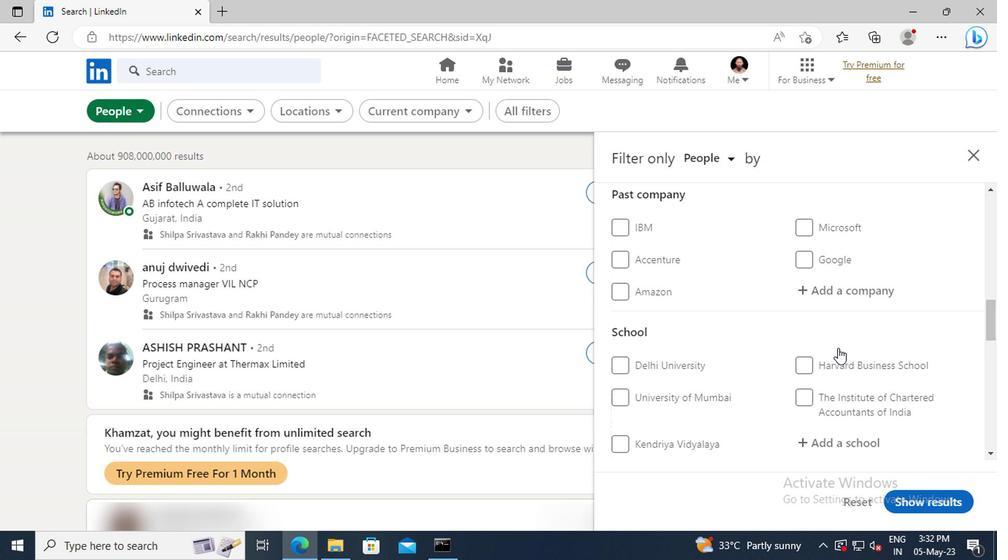 
Action: Mouse scrolled (835, 349) with delta (0, 0)
Screenshot: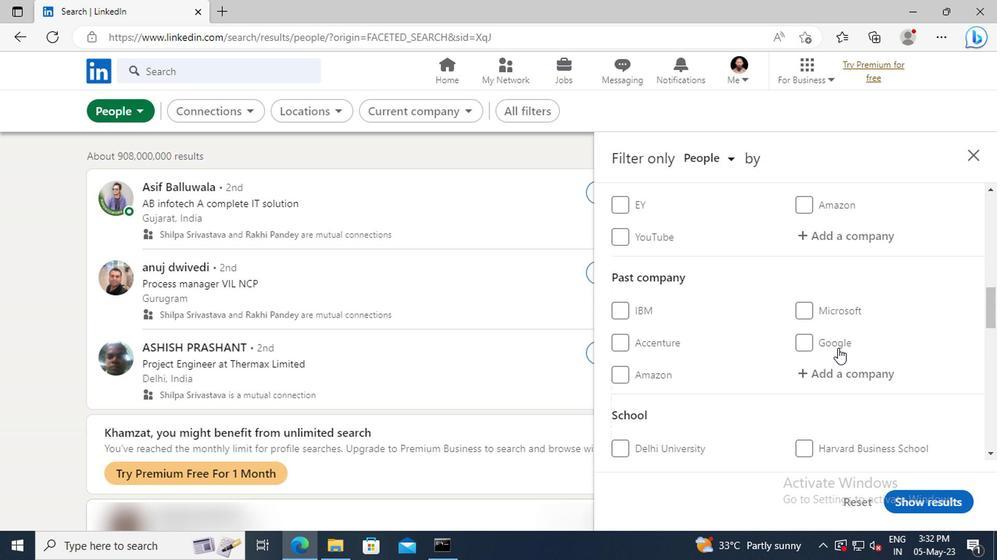 
Action: Mouse scrolled (835, 349) with delta (0, 0)
Screenshot: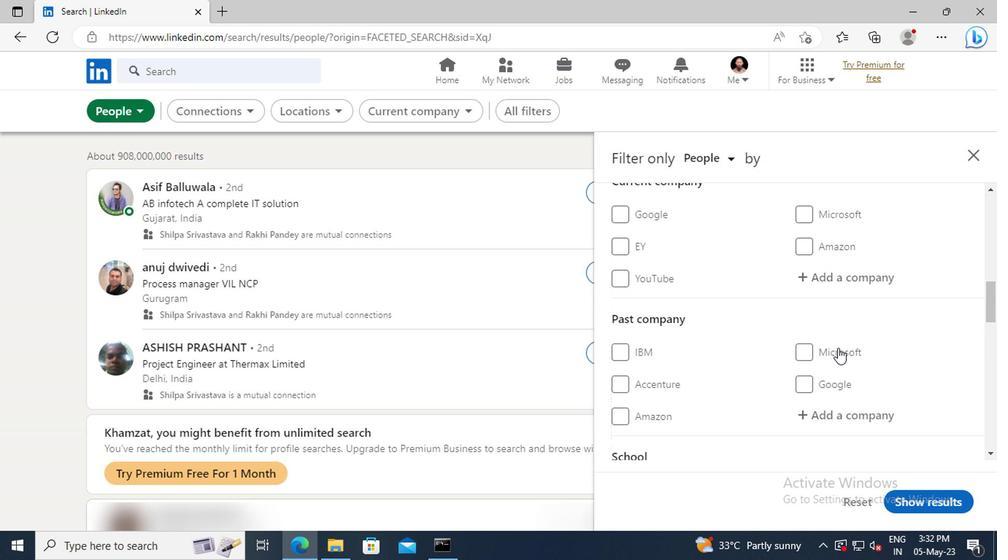 
Action: Mouse moved to (824, 325)
Screenshot: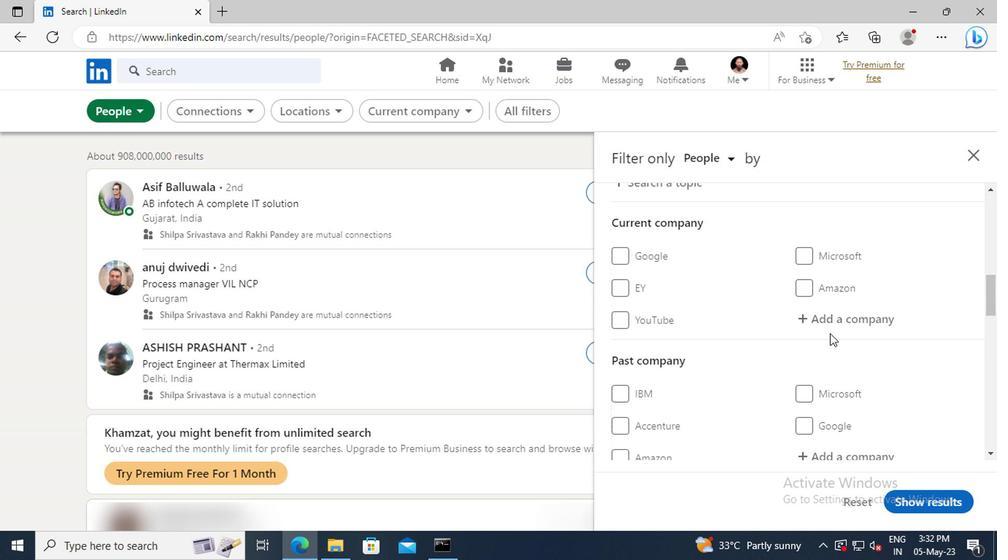 
Action: Mouse pressed left at (824, 325)
Screenshot: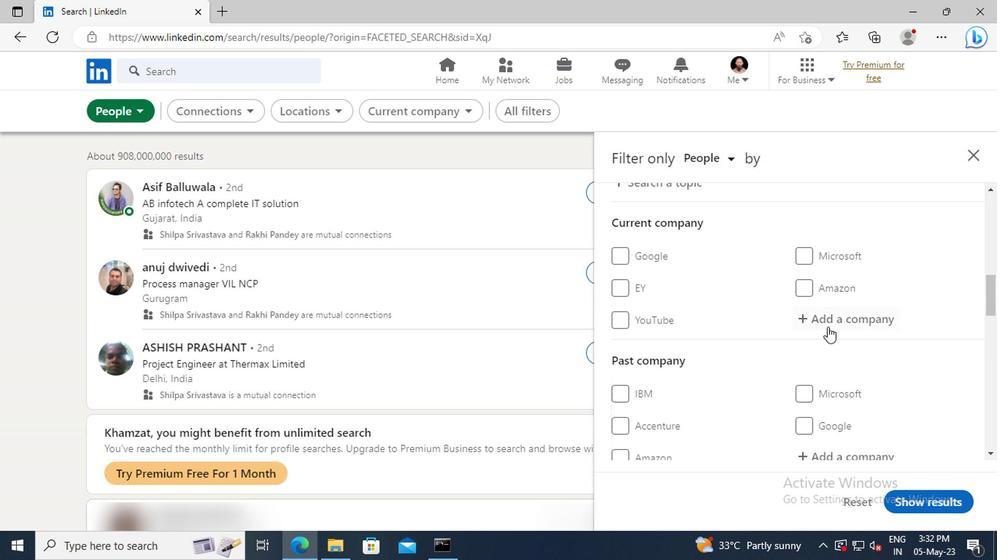 
Action: Key pressed <Key.shift>BOARD<Key.space><Key.shift>INTERNATIONAL<Key.enter>
Screenshot: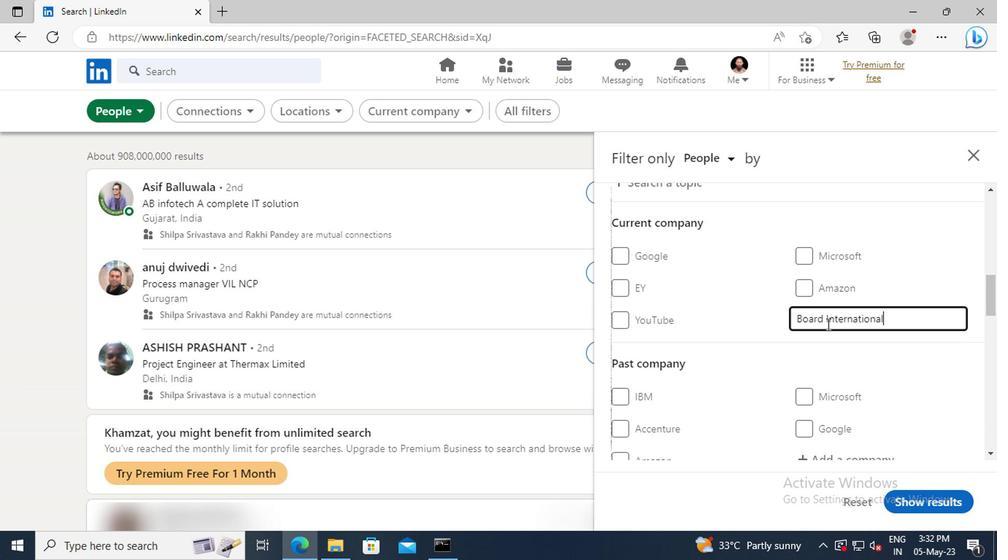 
Action: Mouse scrolled (824, 324) with delta (0, -1)
Screenshot: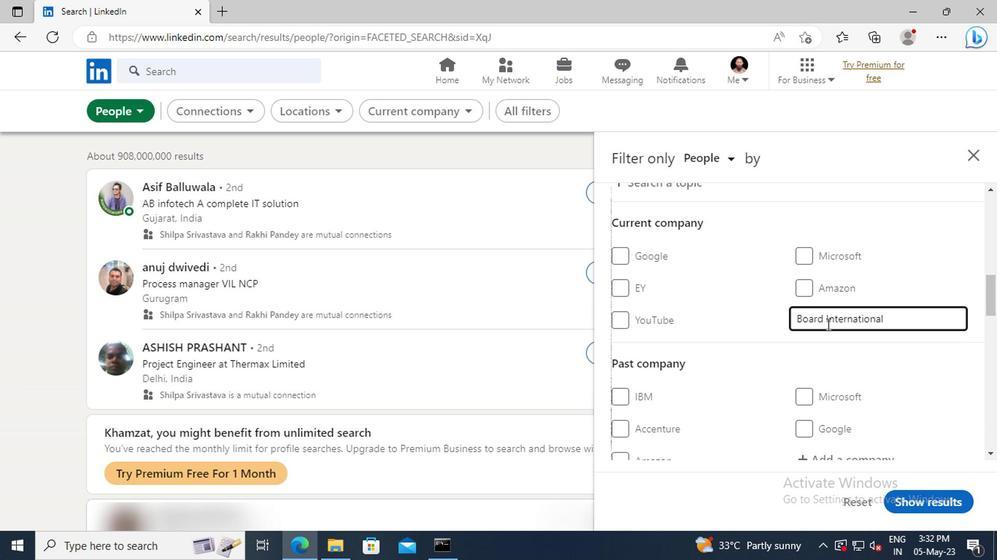 
Action: Mouse scrolled (824, 324) with delta (0, -1)
Screenshot: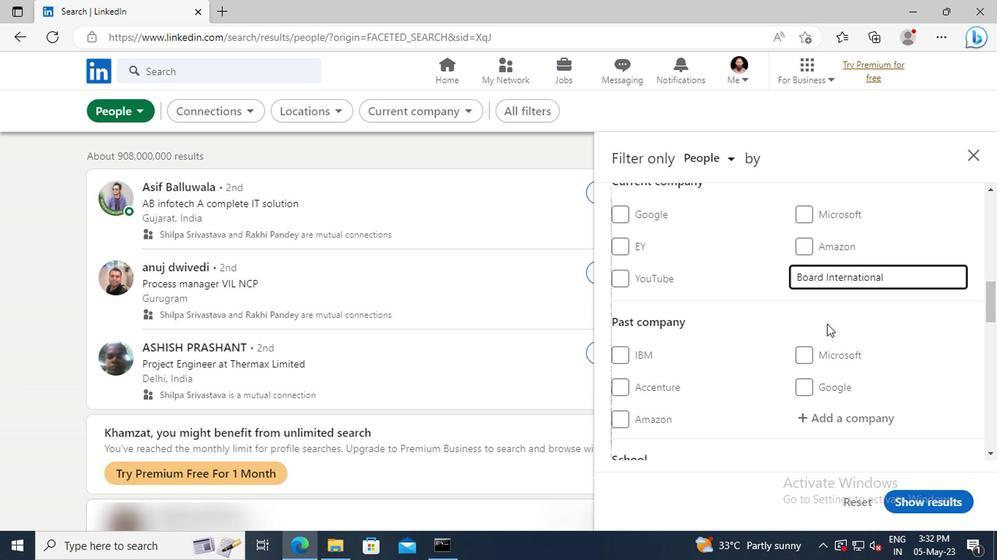 
Action: Mouse scrolled (824, 324) with delta (0, -1)
Screenshot: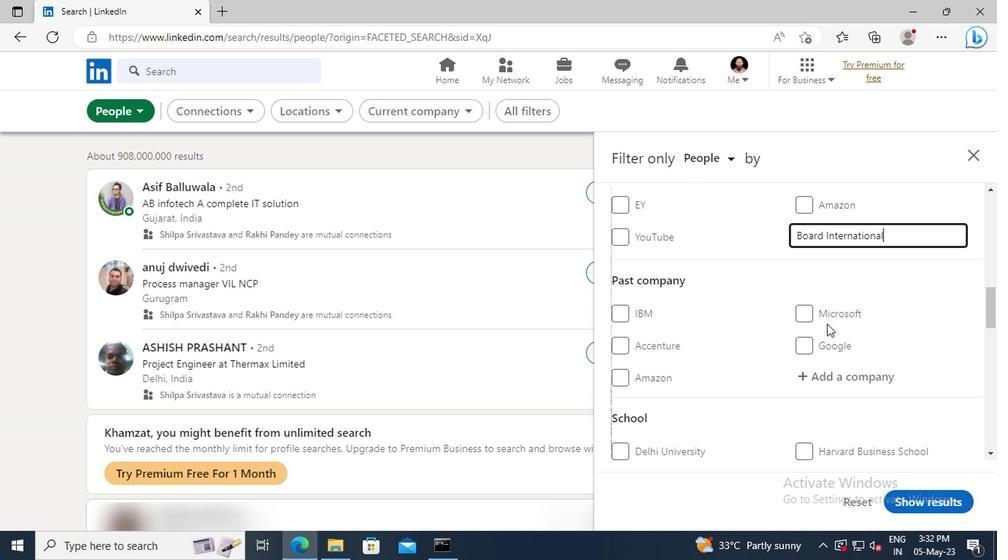 
Action: Mouse scrolled (824, 324) with delta (0, -1)
Screenshot: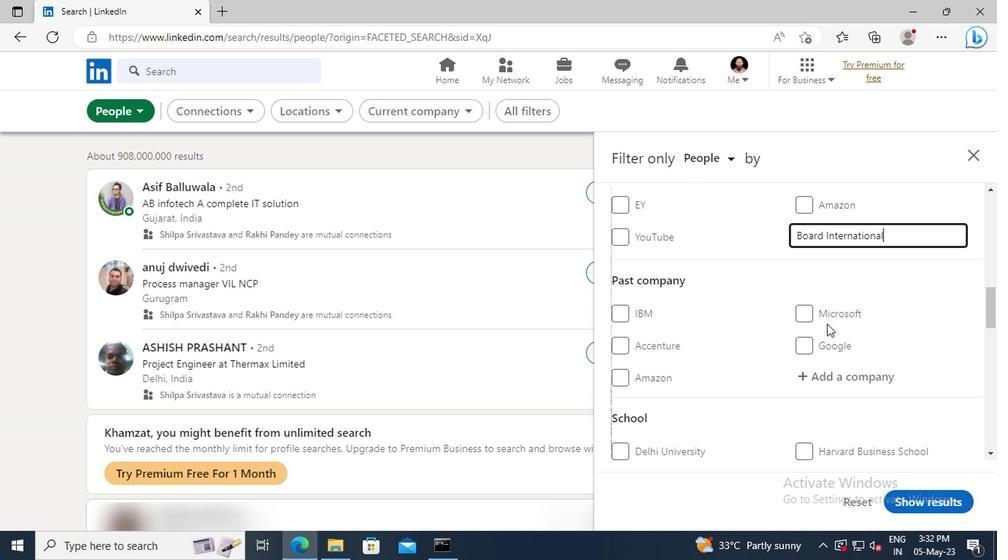 
Action: Mouse scrolled (824, 324) with delta (0, -1)
Screenshot: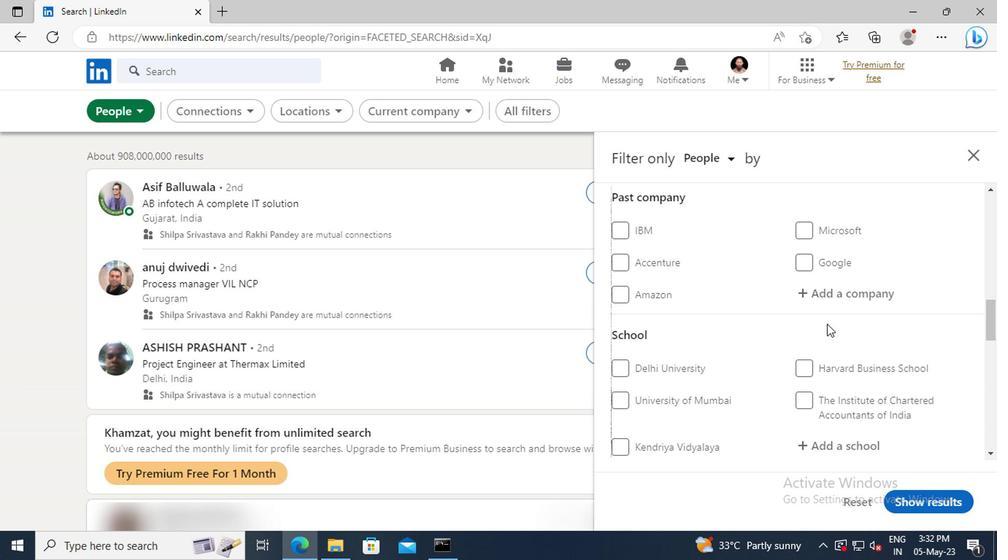 
Action: Mouse scrolled (824, 324) with delta (0, -1)
Screenshot: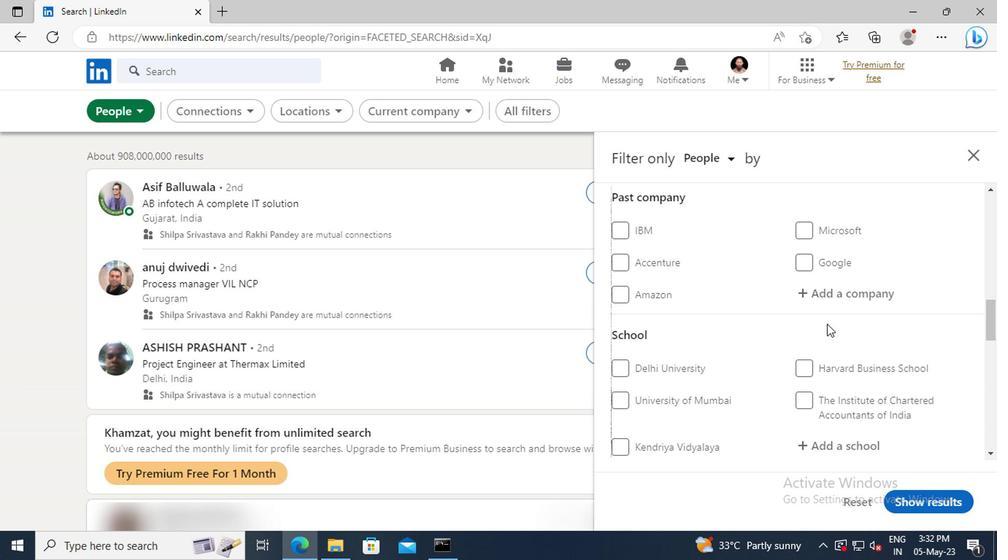 
Action: Mouse scrolled (824, 324) with delta (0, -1)
Screenshot: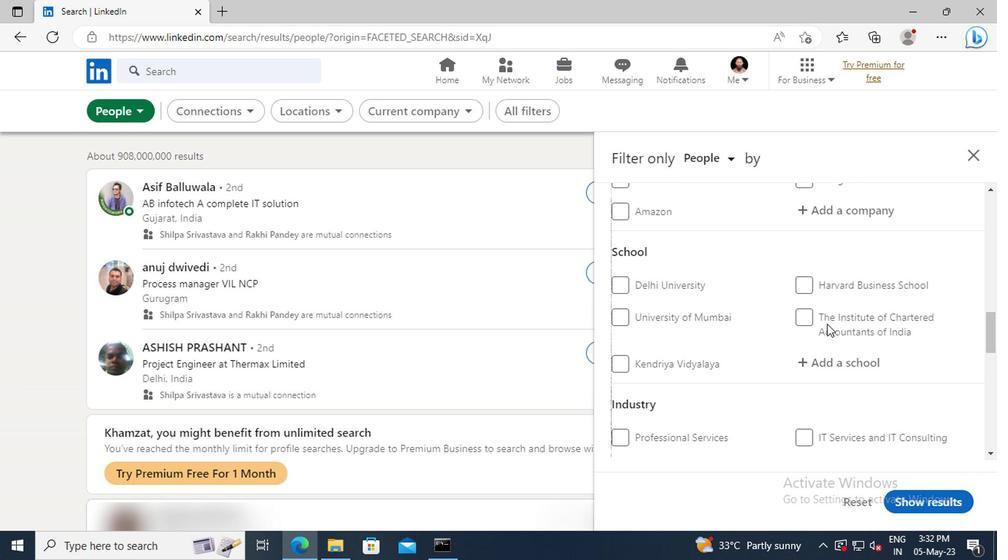 
Action: Mouse moved to (820, 325)
Screenshot: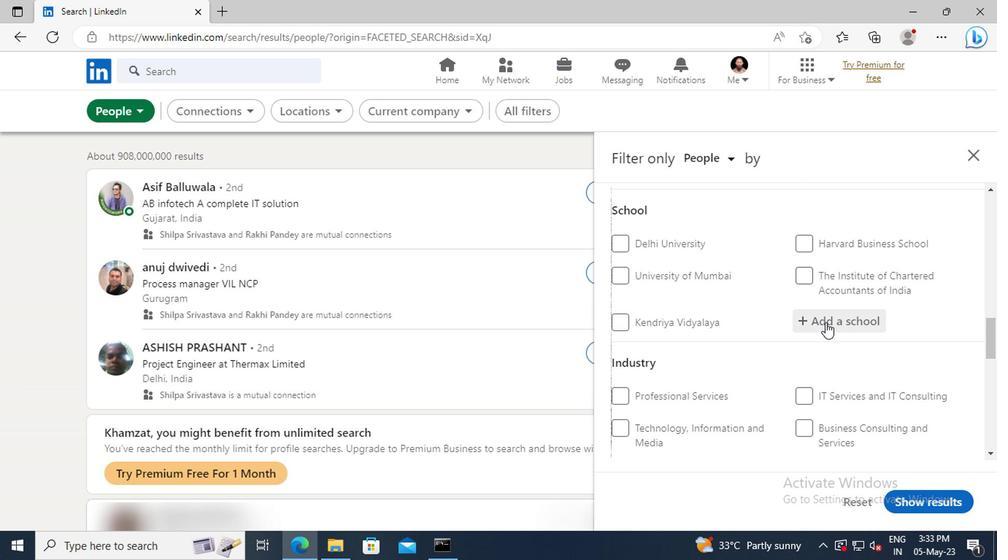 
Action: Mouse pressed left at (820, 325)
Screenshot: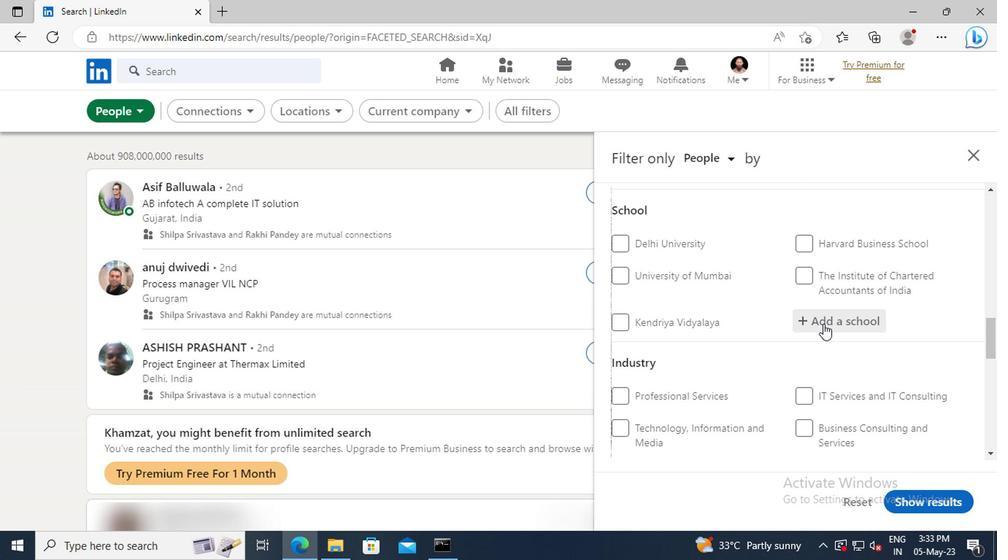 
Action: Key pressed <Key.shift>GOVERNMENT<Key.space><Key.shift>HIG
Screenshot: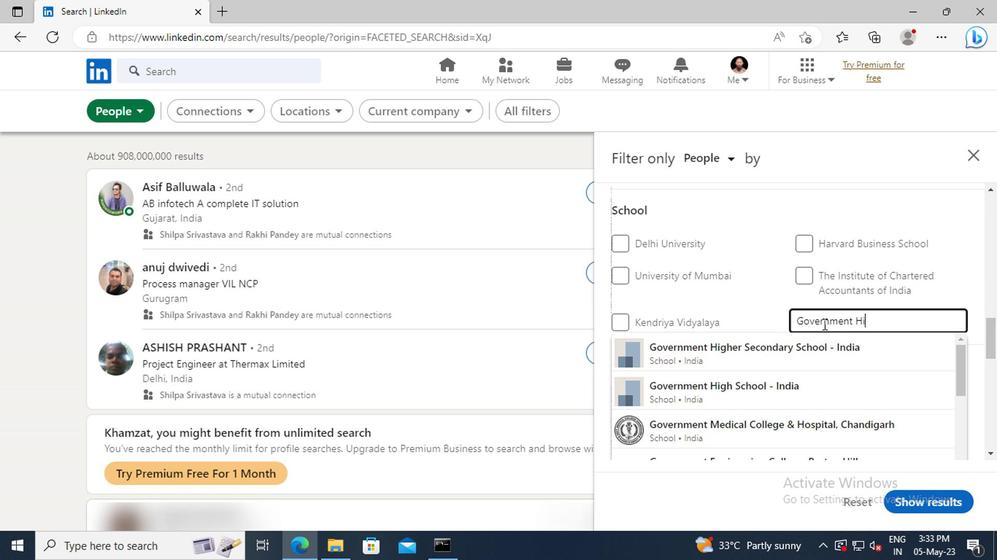 
Action: Mouse moved to (827, 378)
Screenshot: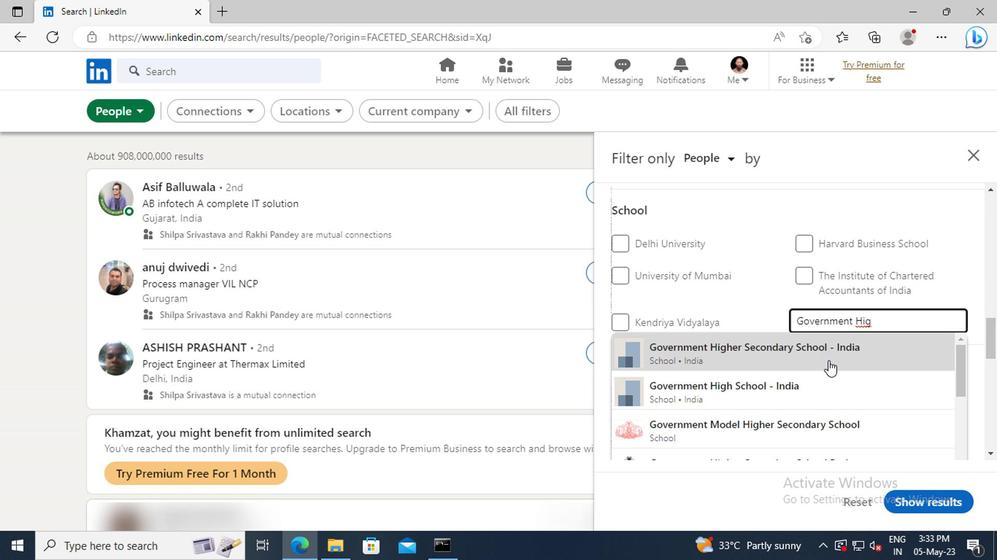 
Action: Mouse pressed left at (827, 378)
Screenshot: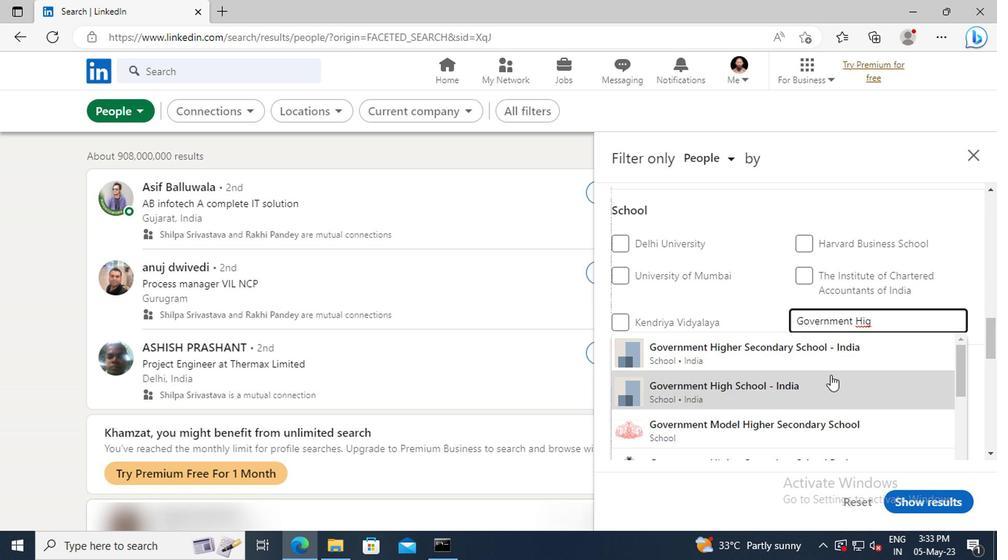
Action: Mouse scrolled (827, 377) with delta (0, -1)
Screenshot: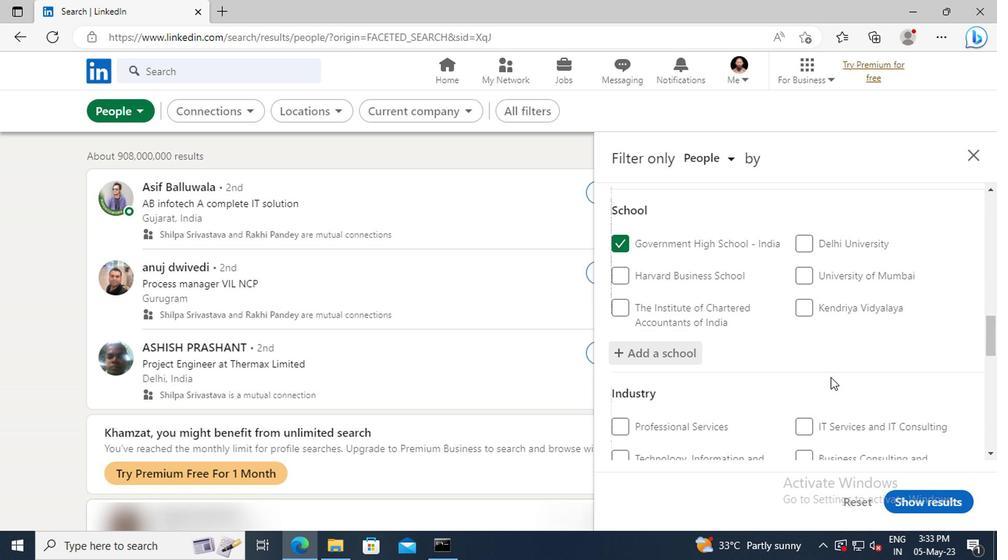 
Action: Mouse scrolled (827, 377) with delta (0, -1)
Screenshot: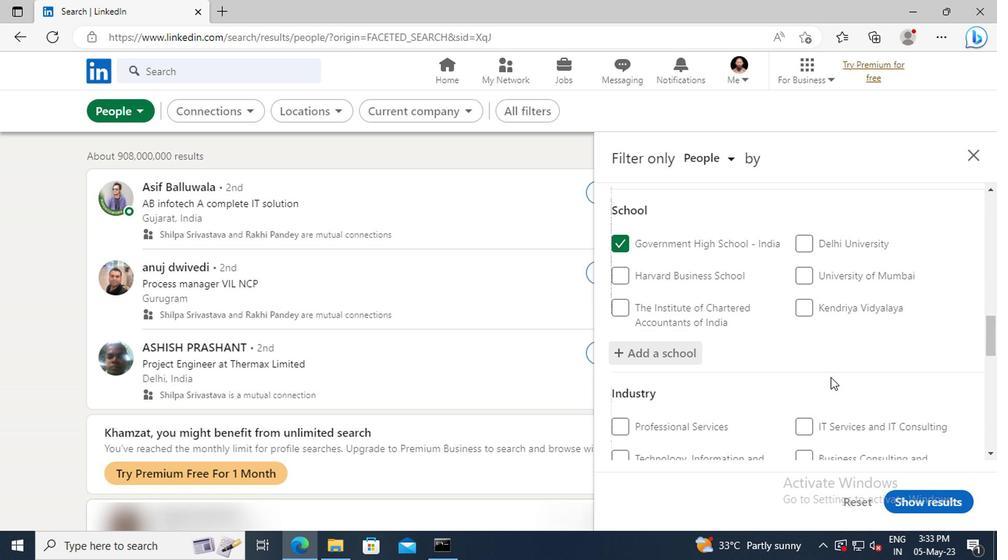 
Action: Mouse scrolled (827, 377) with delta (0, -1)
Screenshot: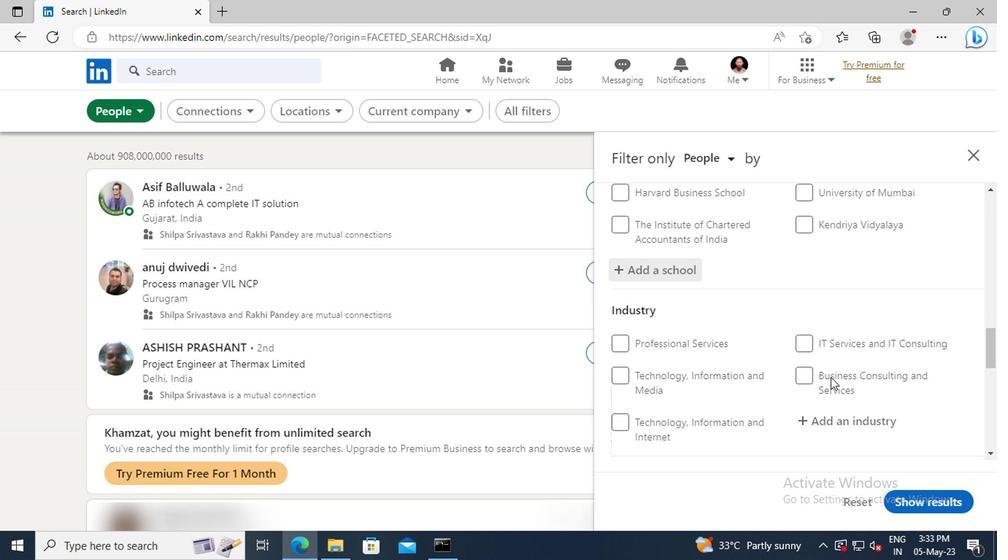 
Action: Mouse moved to (822, 382)
Screenshot: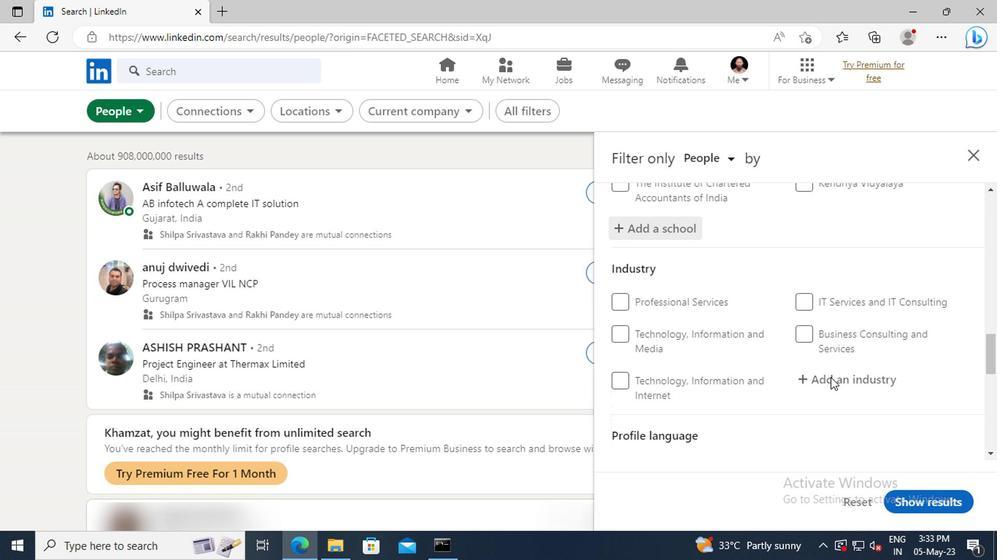 
Action: Mouse pressed left at (822, 382)
Screenshot: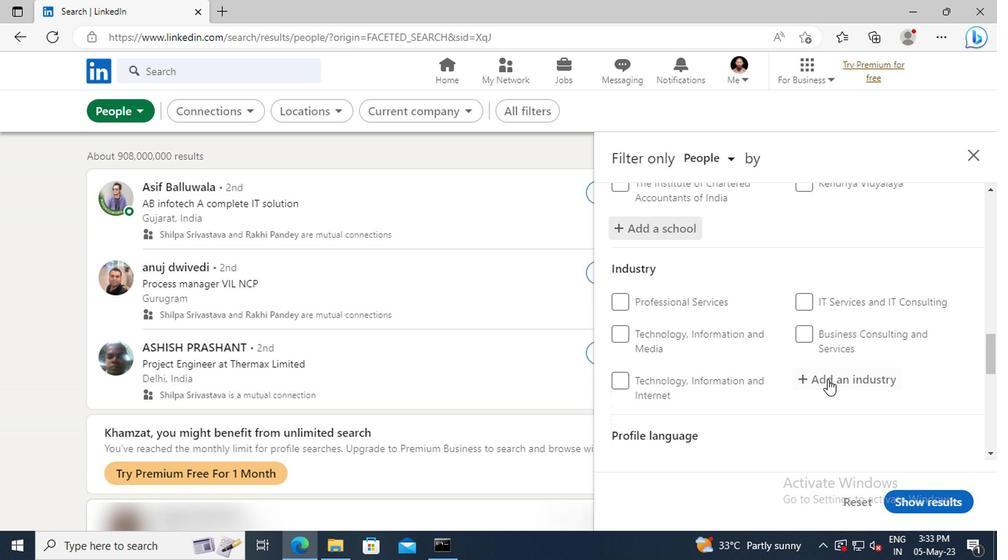 
Action: Key pressed <Key.shift>HORTI
Screenshot: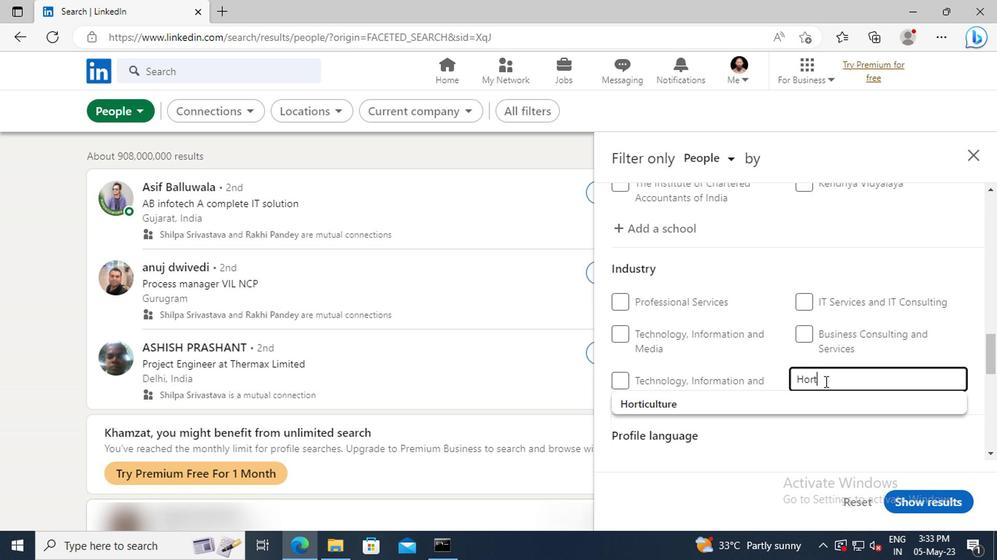 
Action: Mouse moved to (821, 402)
Screenshot: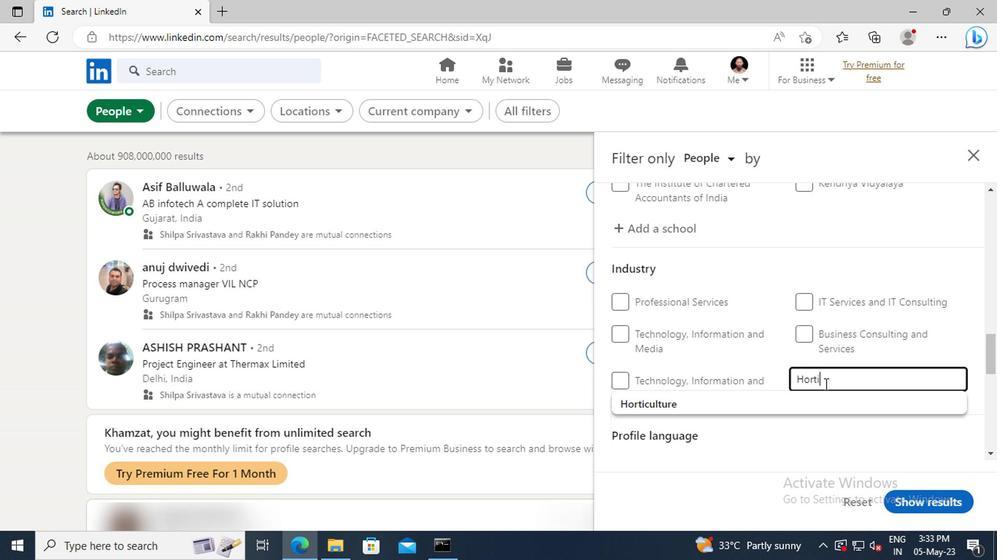 
Action: Mouse pressed left at (821, 402)
Screenshot: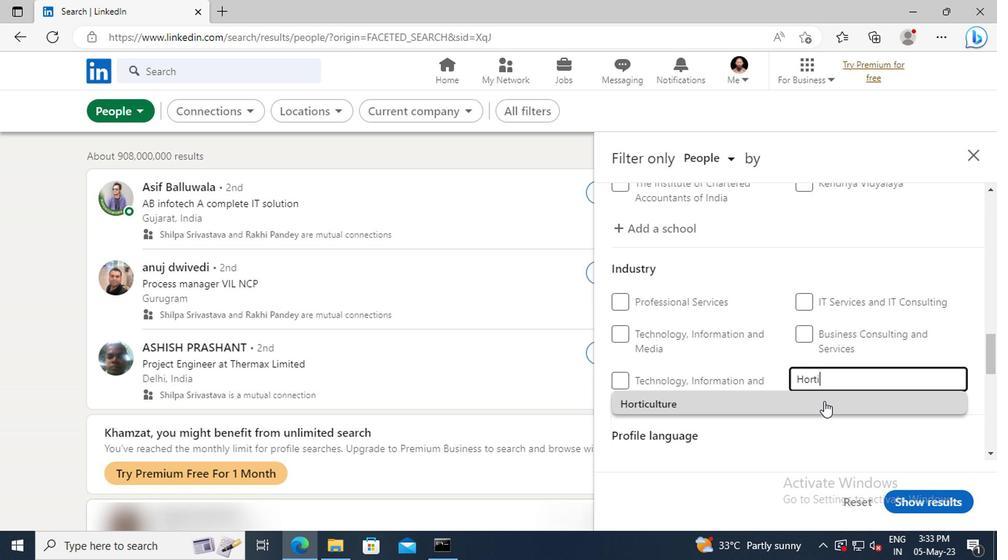 
Action: Mouse scrolled (821, 400) with delta (0, -1)
Screenshot: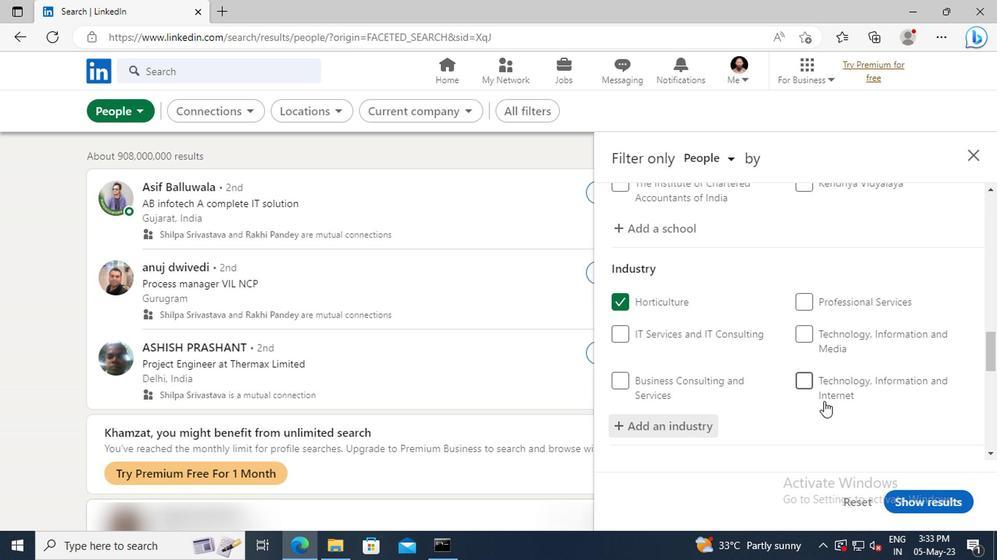 
Action: Mouse scrolled (821, 400) with delta (0, -1)
Screenshot: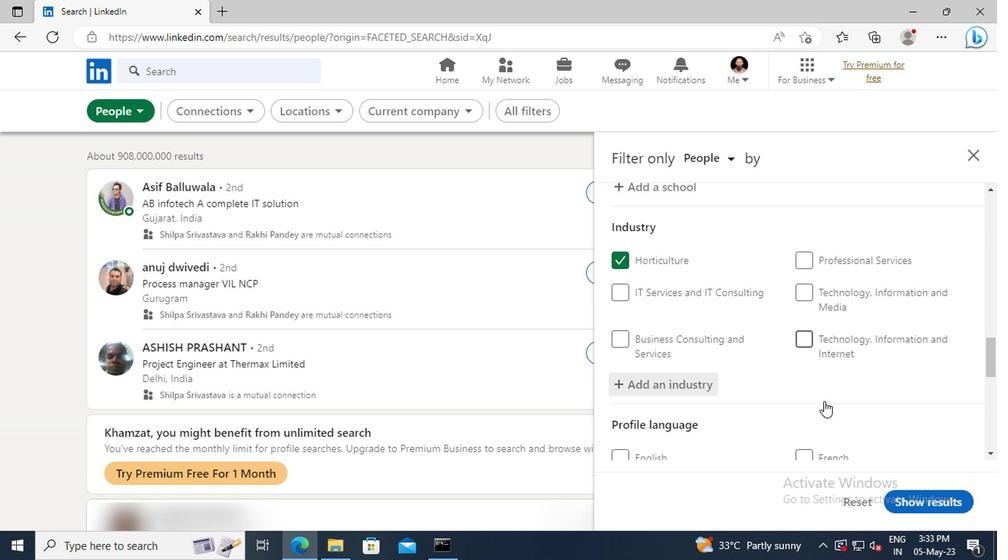 
Action: Mouse scrolled (821, 400) with delta (0, -1)
Screenshot: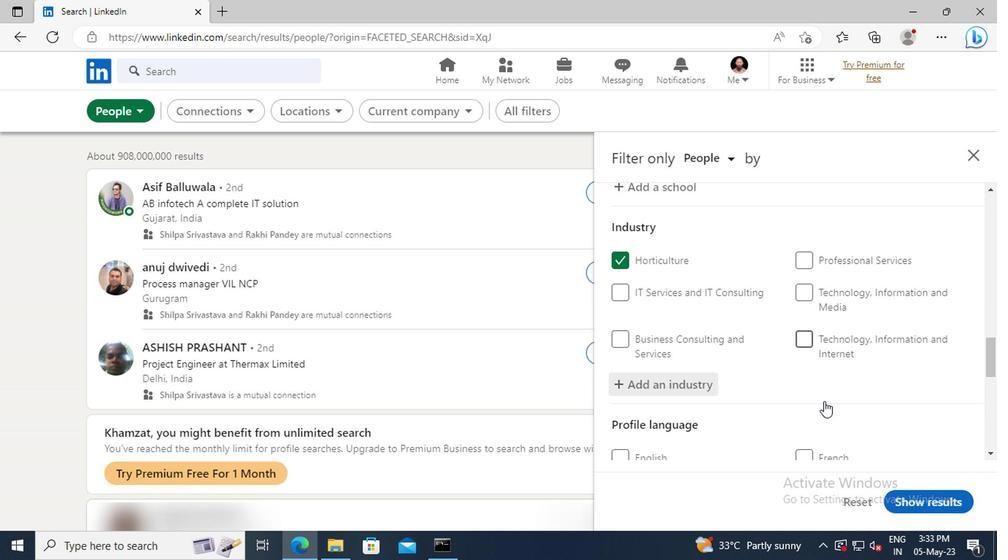 
Action: Mouse scrolled (821, 400) with delta (0, -1)
Screenshot: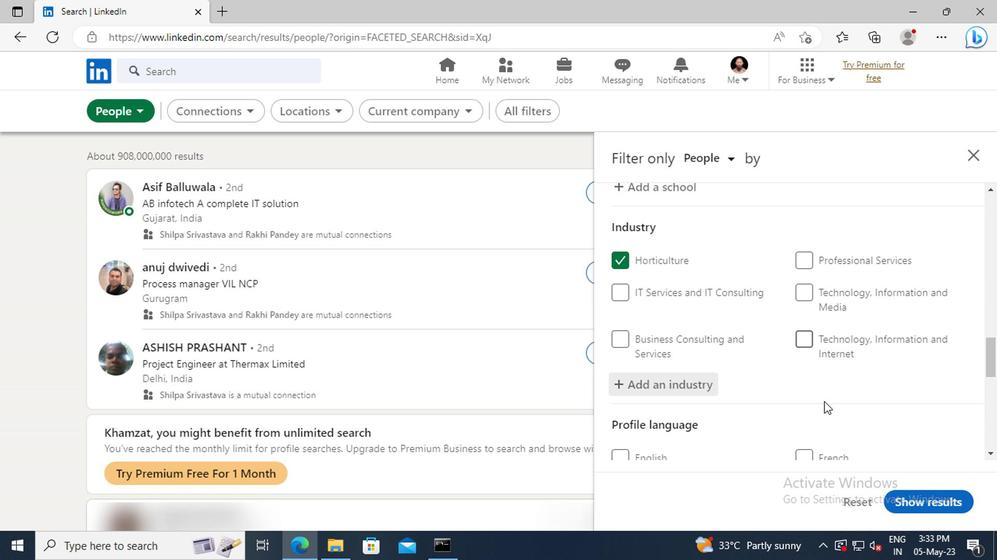 
Action: Mouse moved to (815, 354)
Screenshot: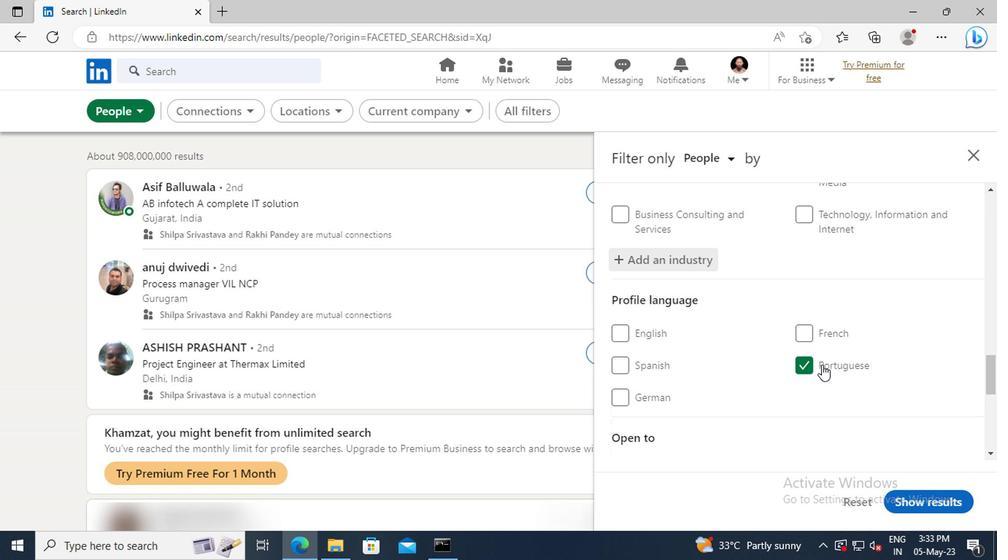 
Action: Mouse scrolled (815, 353) with delta (0, -1)
Screenshot: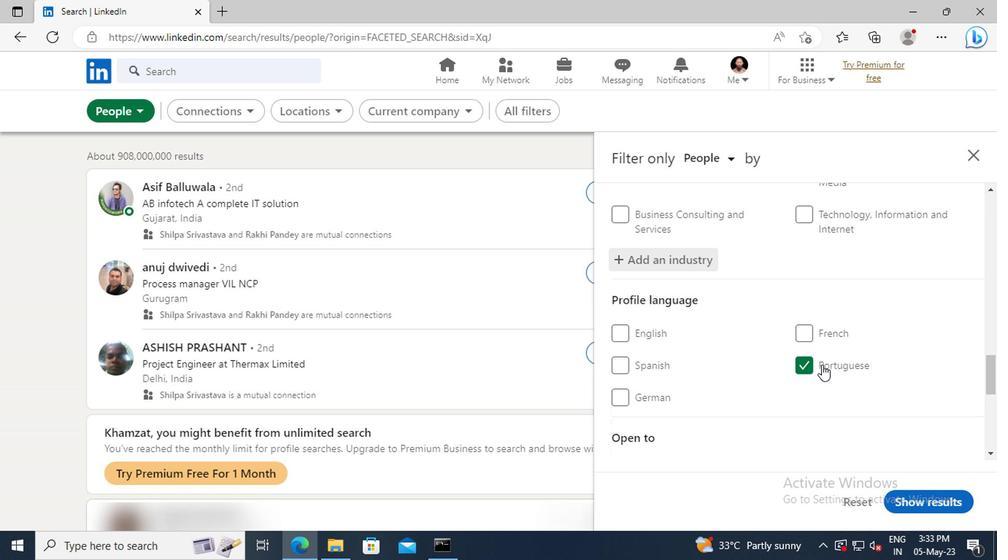 
Action: Mouse moved to (814, 350)
Screenshot: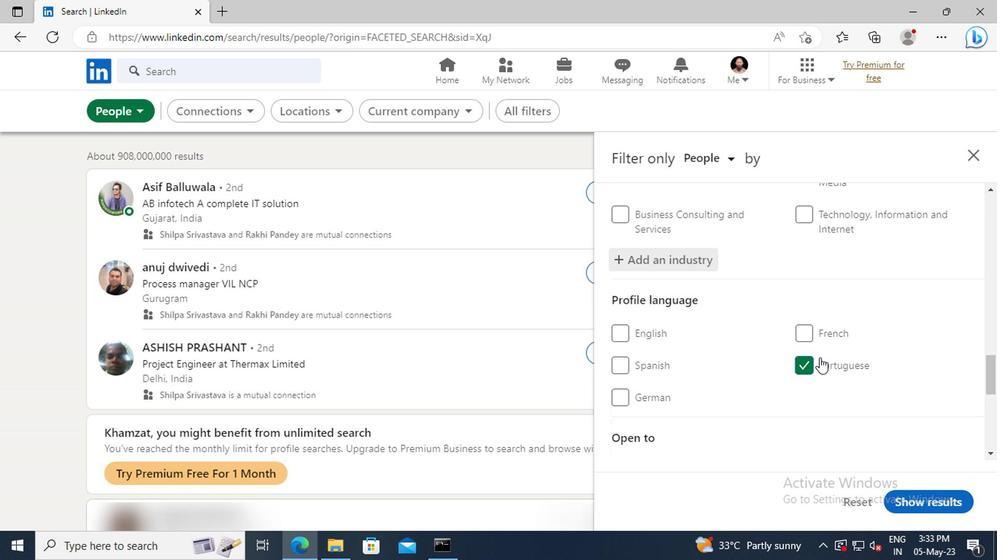 
Action: Mouse scrolled (814, 349) with delta (0, -1)
Screenshot: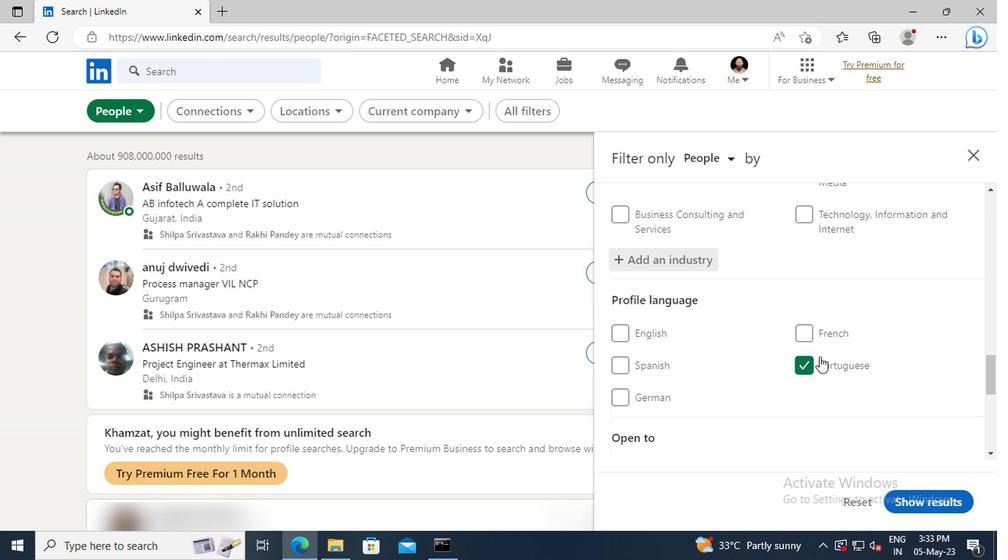 
Action: Mouse moved to (811, 337)
Screenshot: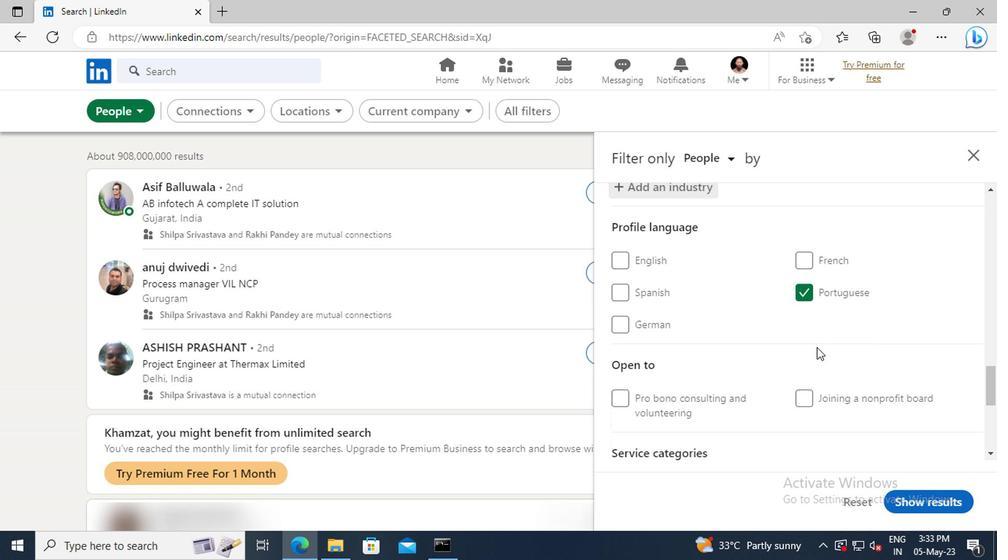 
Action: Mouse scrolled (811, 336) with delta (0, 0)
Screenshot: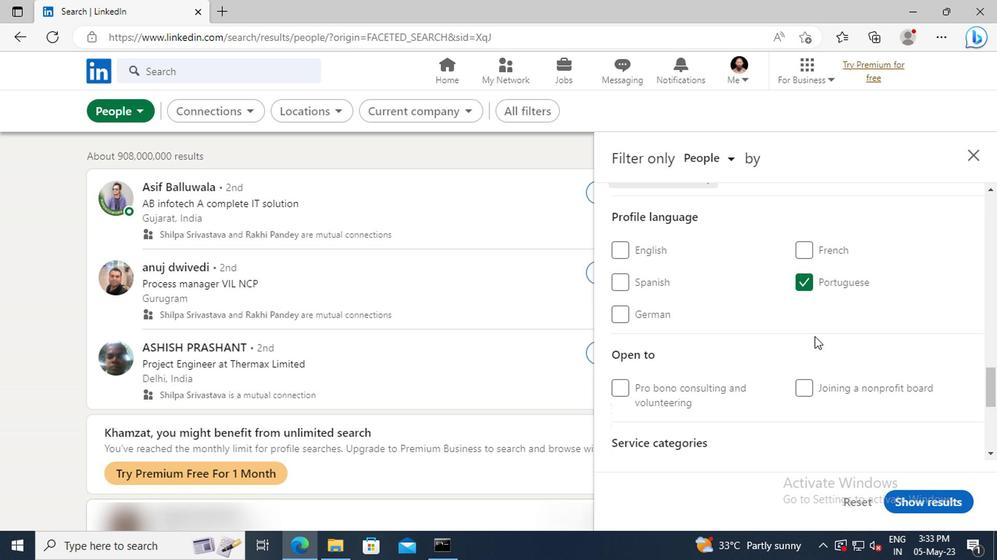 
Action: Mouse scrolled (811, 336) with delta (0, 0)
Screenshot: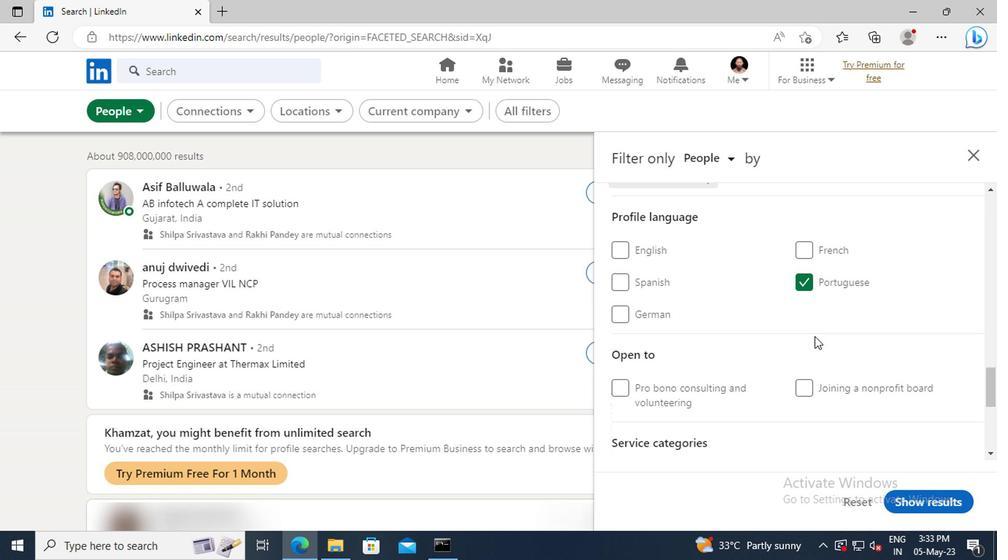 
Action: Mouse moved to (811, 334)
Screenshot: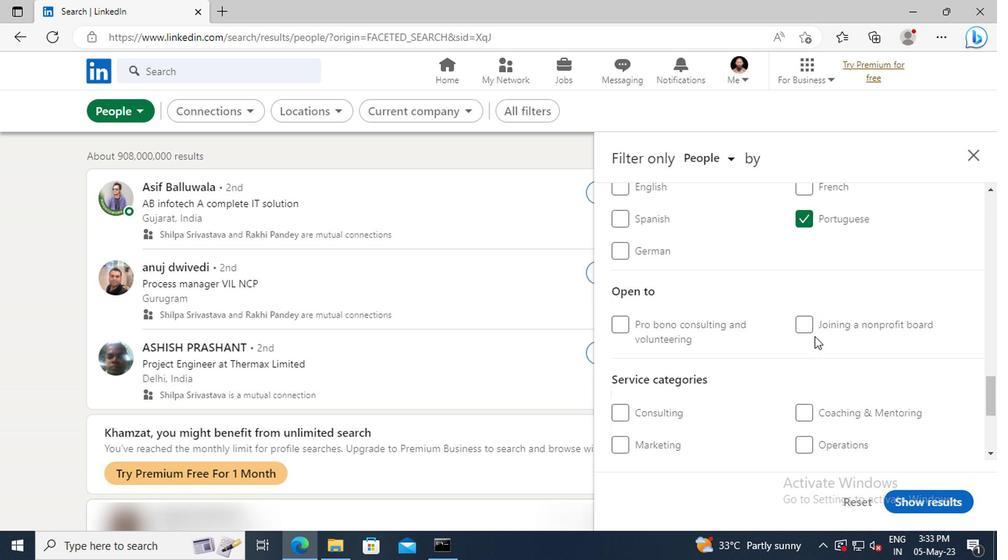 
Action: Mouse scrolled (811, 333) with delta (0, -1)
Screenshot: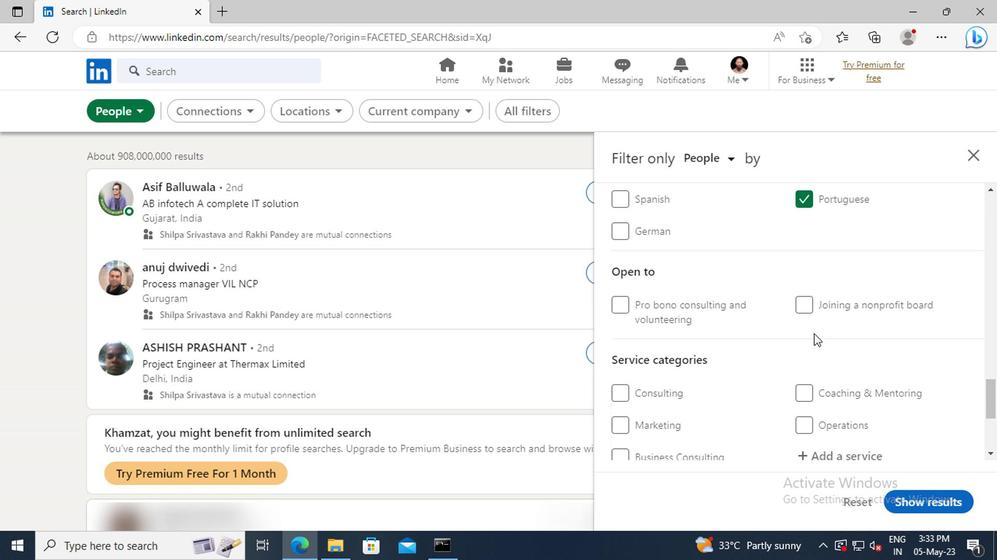 
Action: Mouse moved to (811, 333)
Screenshot: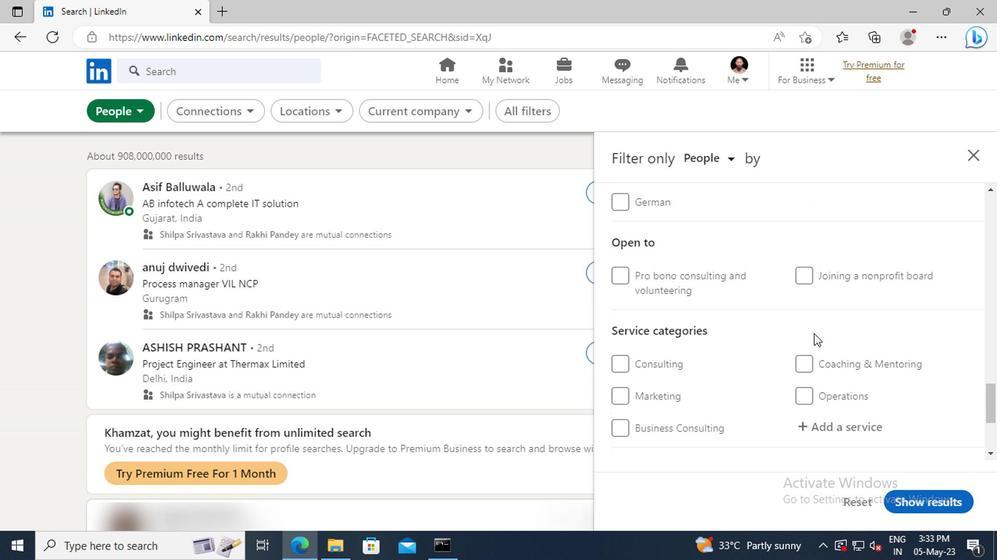 
Action: Mouse scrolled (811, 332) with delta (0, 0)
Screenshot: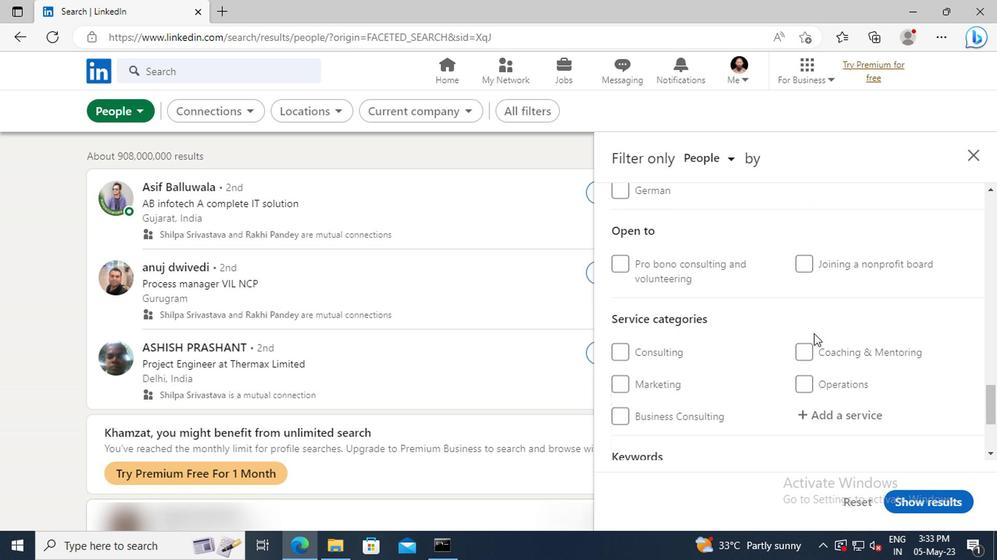 
Action: Mouse scrolled (811, 332) with delta (0, 0)
Screenshot: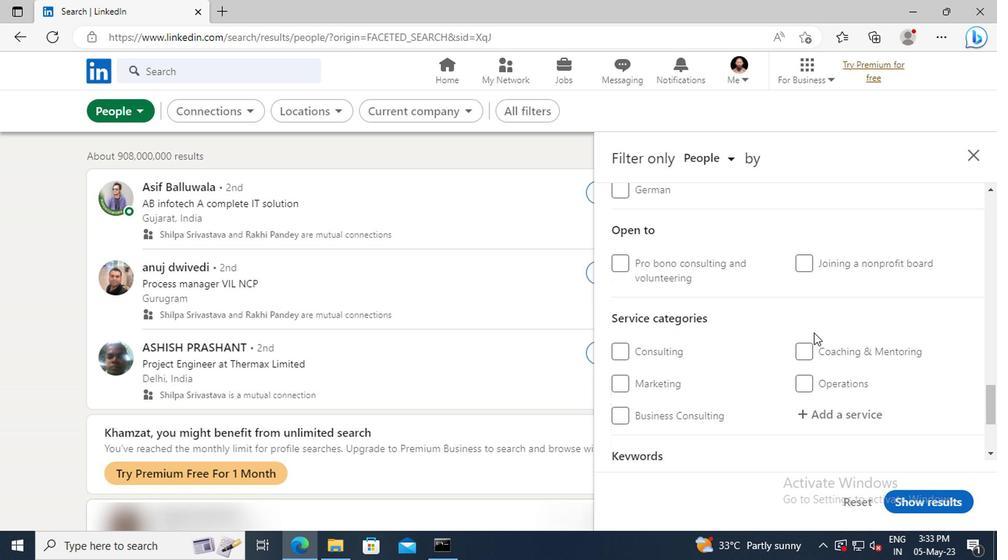 
Action: Mouse moved to (818, 334)
Screenshot: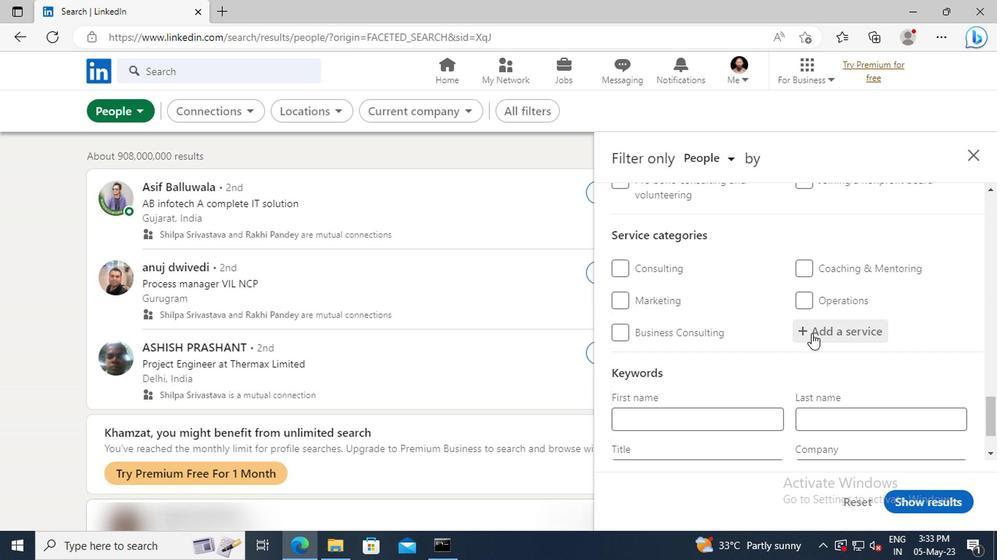
Action: Mouse pressed left at (818, 334)
Screenshot: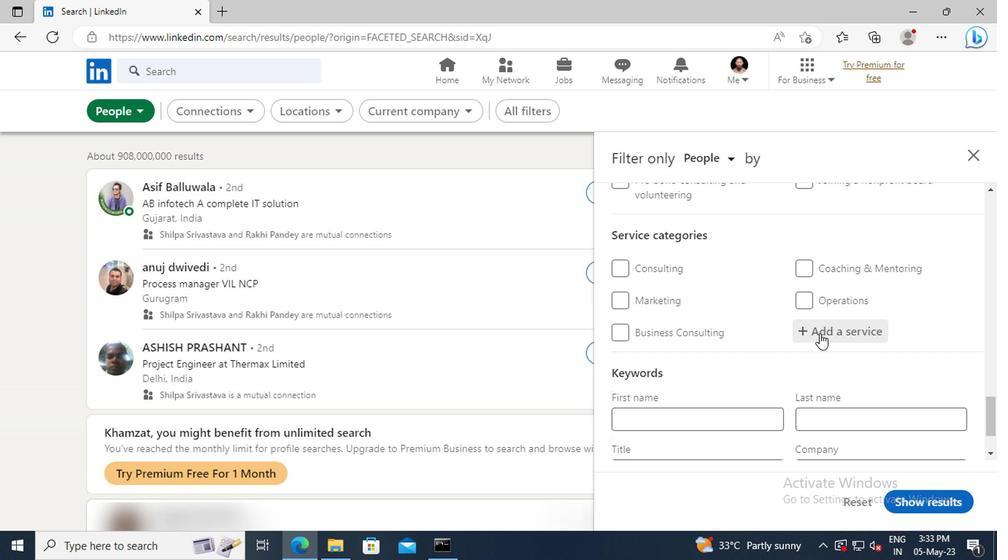 
Action: Key pressed <Key.shift>UX<Key.space><Key.shift>RES
Screenshot: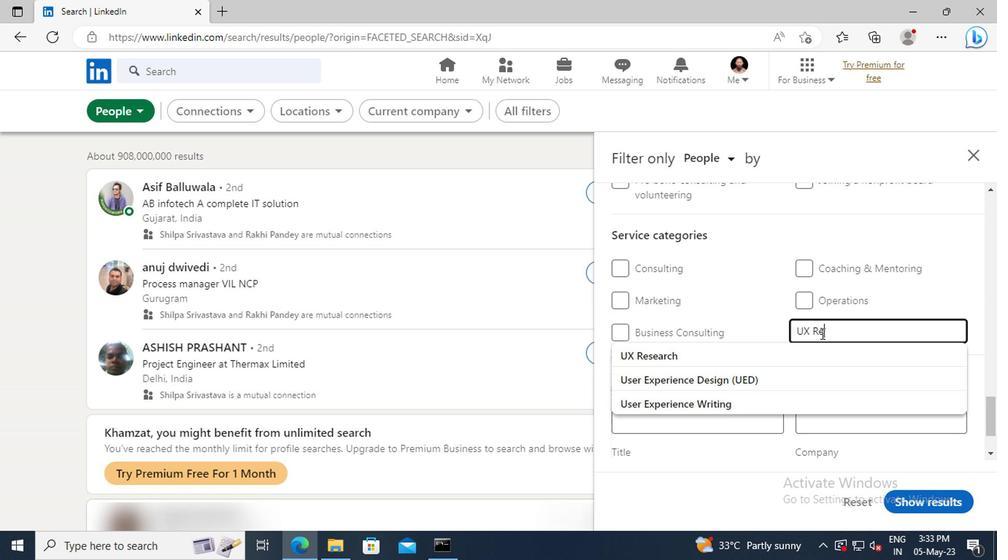 
Action: Mouse moved to (823, 356)
Screenshot: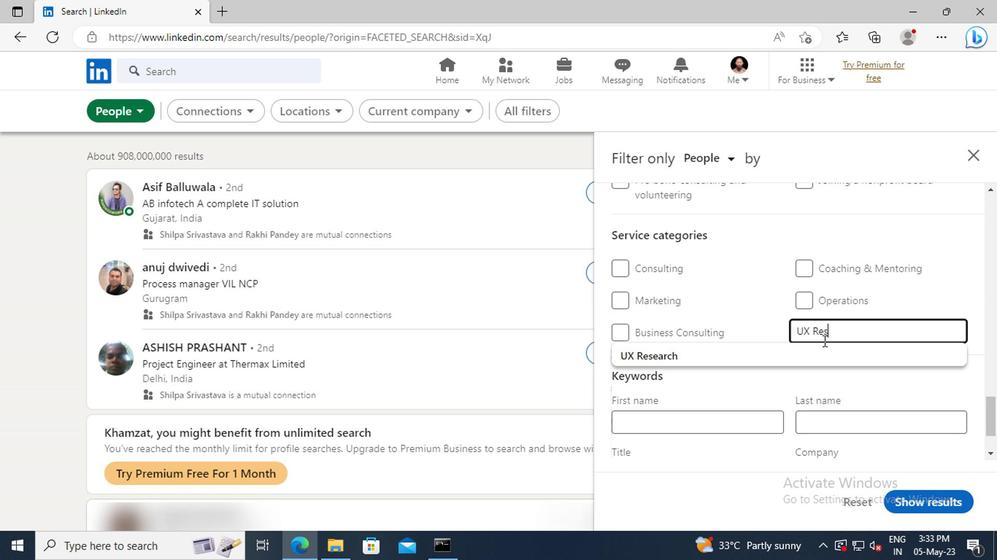 
Action: Mouse pressed left at (823, 356)
Screenshot: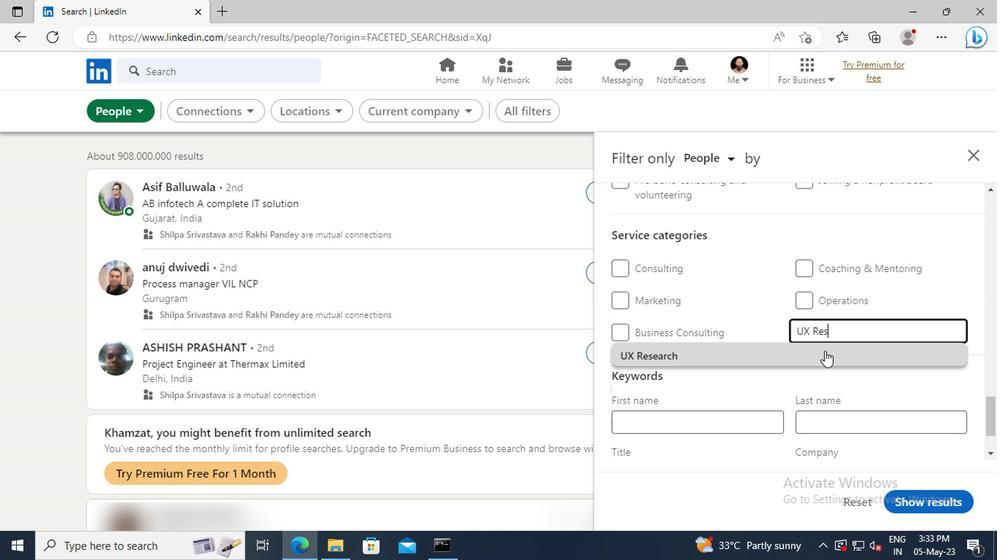 
Action: Mouse scrolled (823, 355) with delta (0, -1)
Screenshot: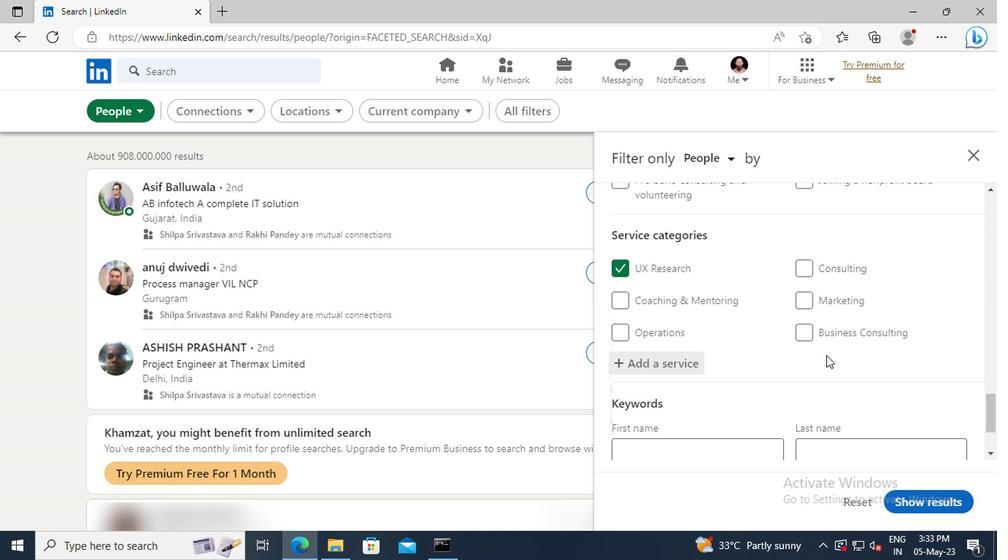 
Action: Mouse scrolled (823, 355) with delta (0, -1)
Screenshot: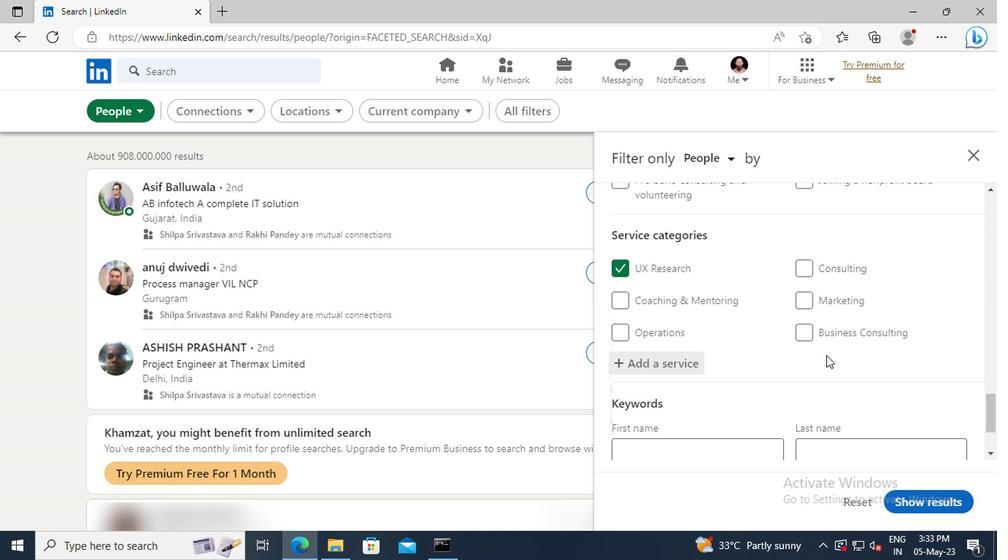 
Action: Mouse scrolled (823, 355) with delta (0, -1)
Screenshot: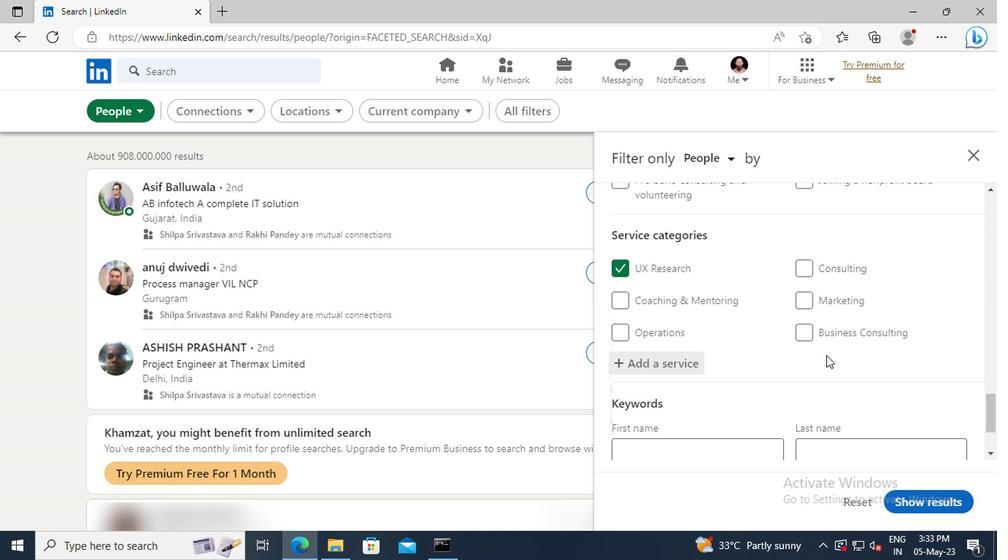 
Action: Mouse scrolled (823, 355) with delta (0, -1)
Screenshot: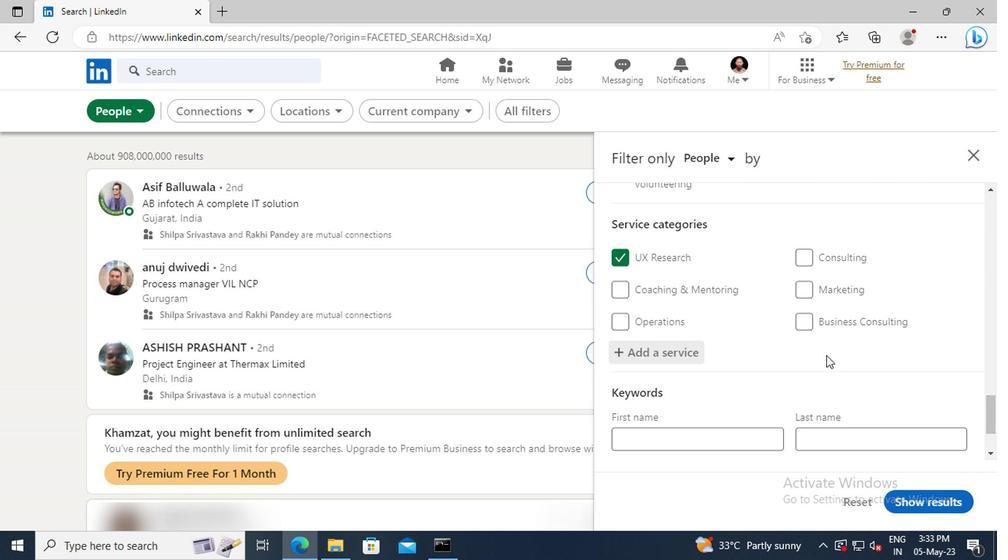 
Action: Mouse moved to (717, 390)
Screenshot: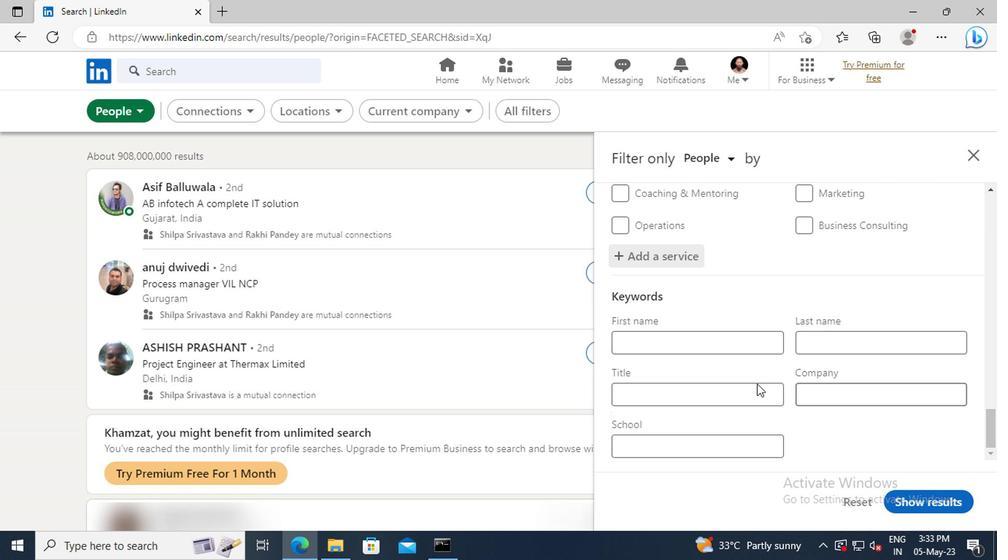 
Action: Mouse pressed left at (717, 390)
Screenshot: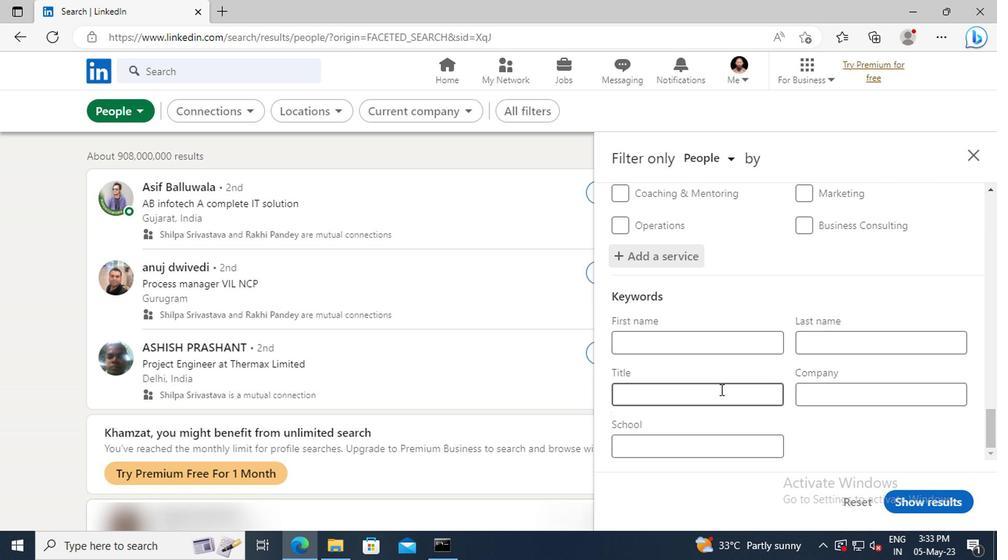 
Action: Key pressed <Key.shift>VICE<Key.space><Key.shift>PRESIDENT<Key.space>OF<Key.space><Key.shift>OPERATIONS<Key.enter>
Screenshot: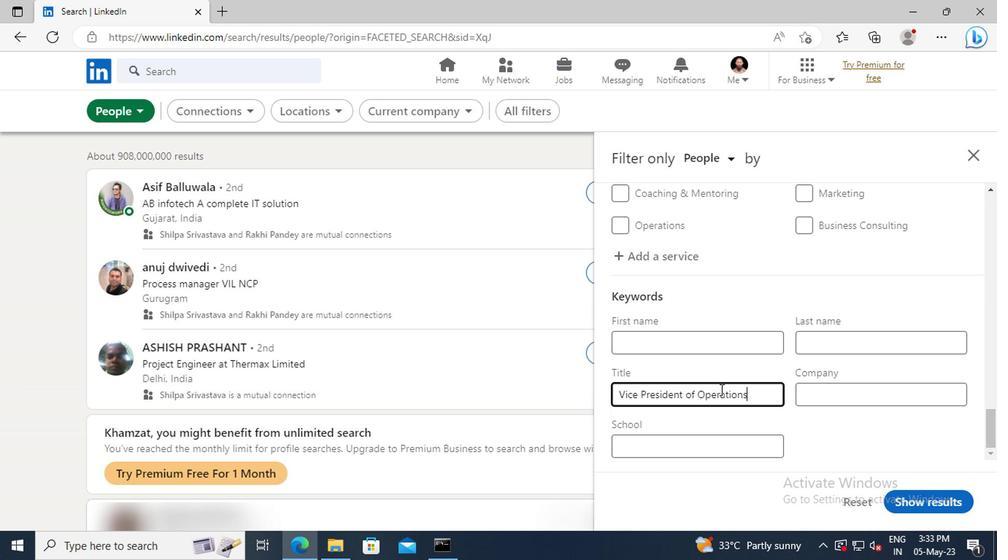 
Action: Mouse moved to (911, 500)
Screenshot: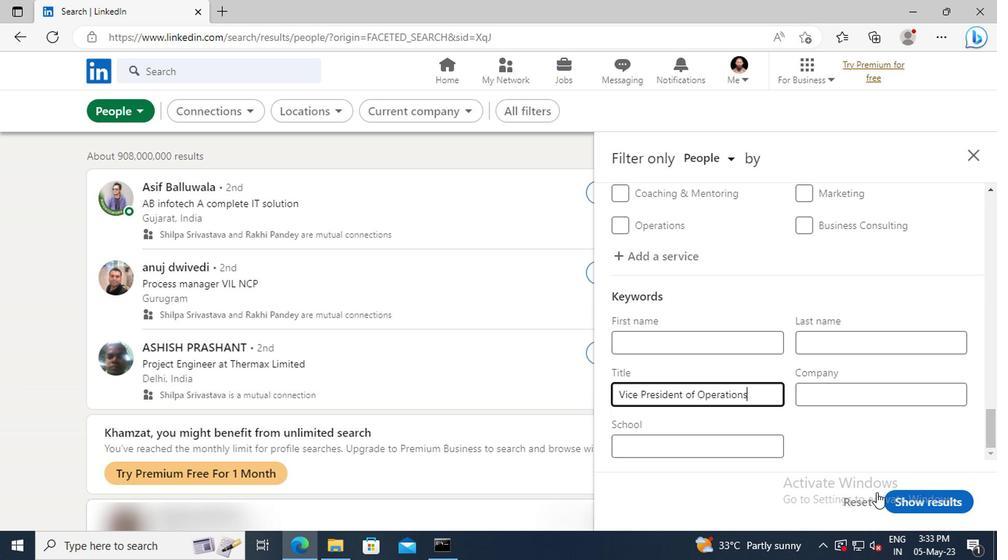 
Action: Mouse pressed left at (911, 500)
Screenshot: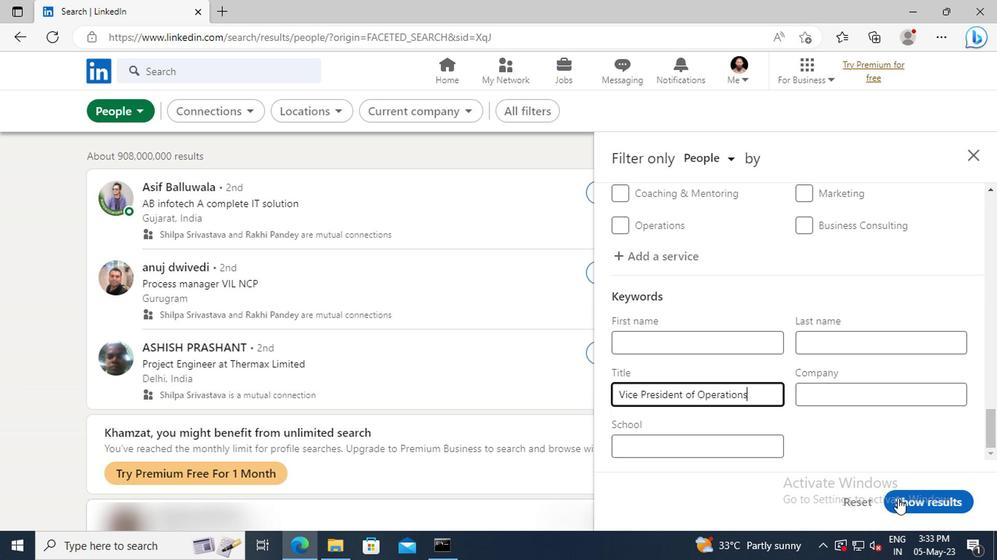 
